 Task: In the  document agreement Insert page numer 'on top of the page' change page color to  'Voilet'Apply Page border, setting:  Box Style: two thin lines; Color: 'Black;' Width: 1/2  pt
Action: Mouse moved to (106, 22)
Screenshot: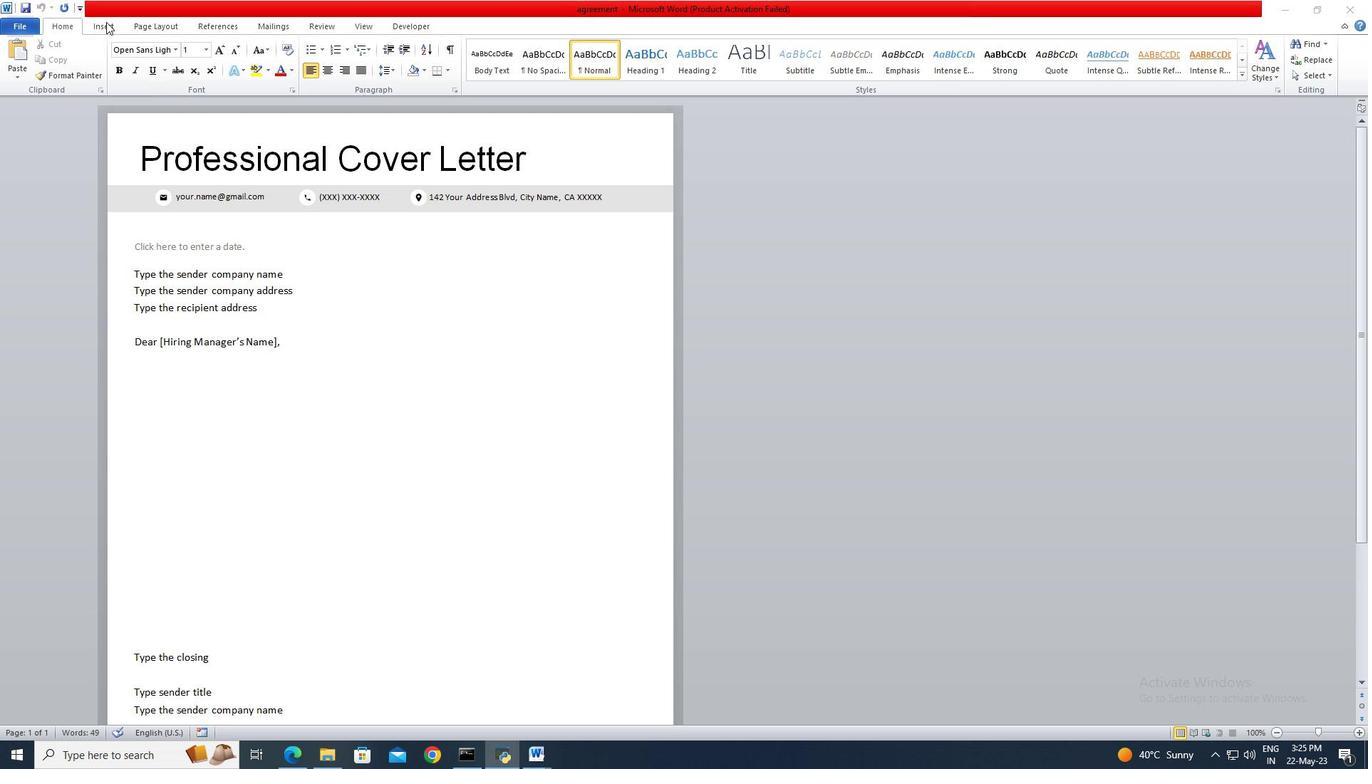 
Action: Mouse pressed left at (106, 22)
Screenshot: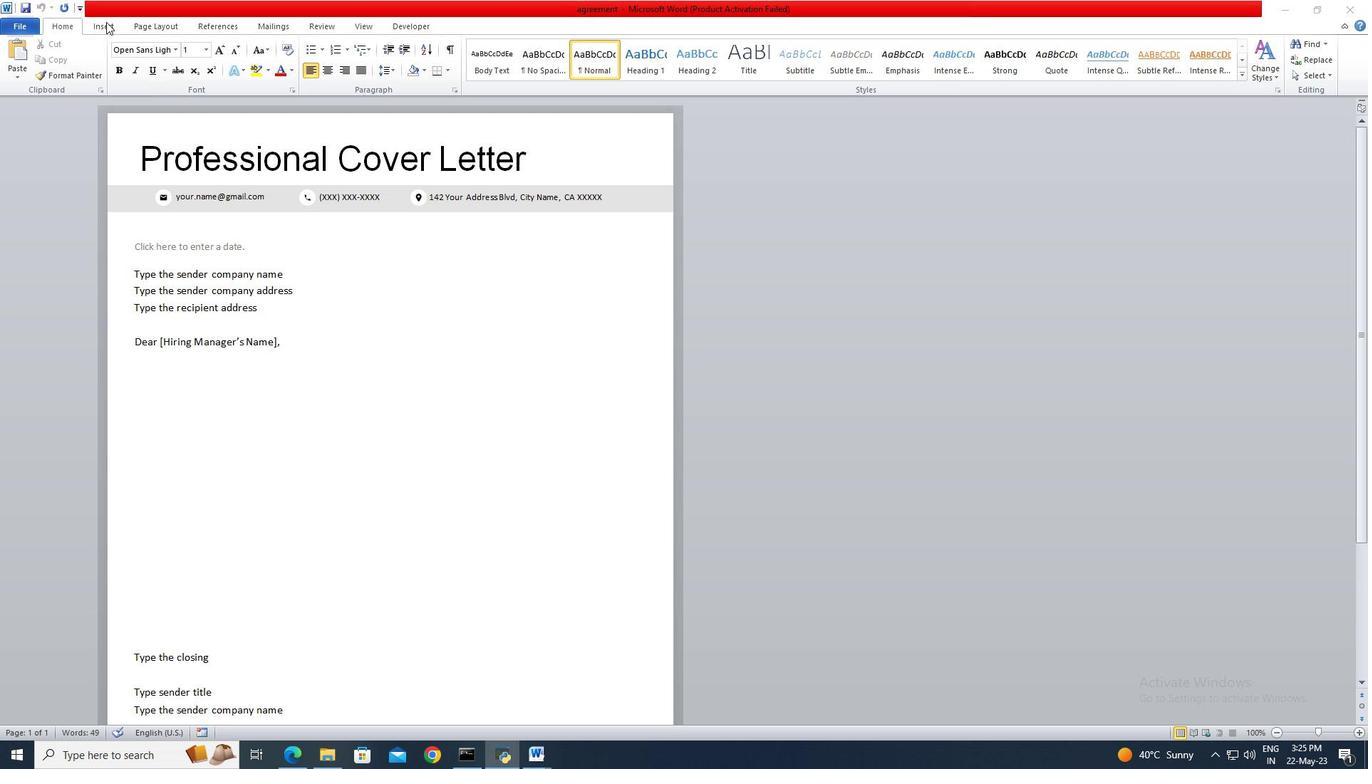 
Action: Mouse moved to (112, 31)
Screenshot: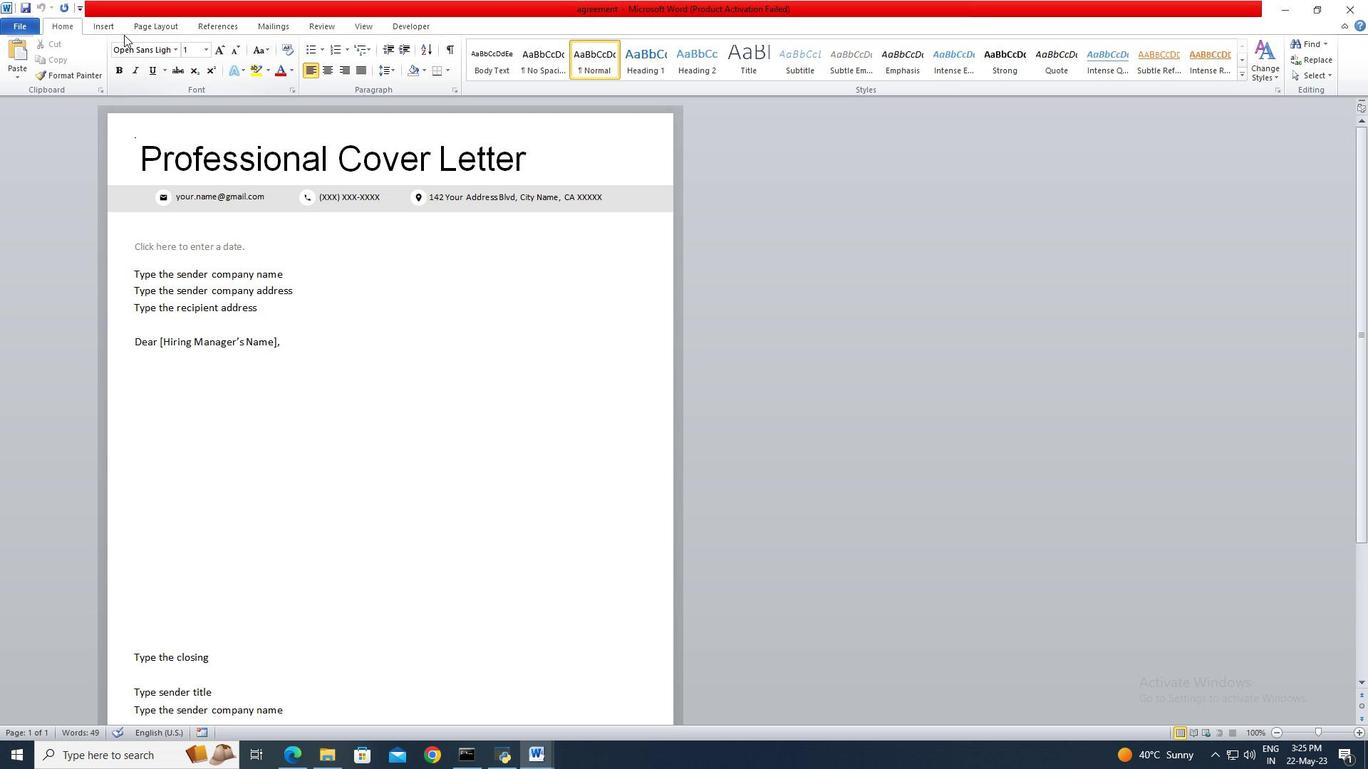 
Action: Mouse pressed left at (112, 31)
Screenshot: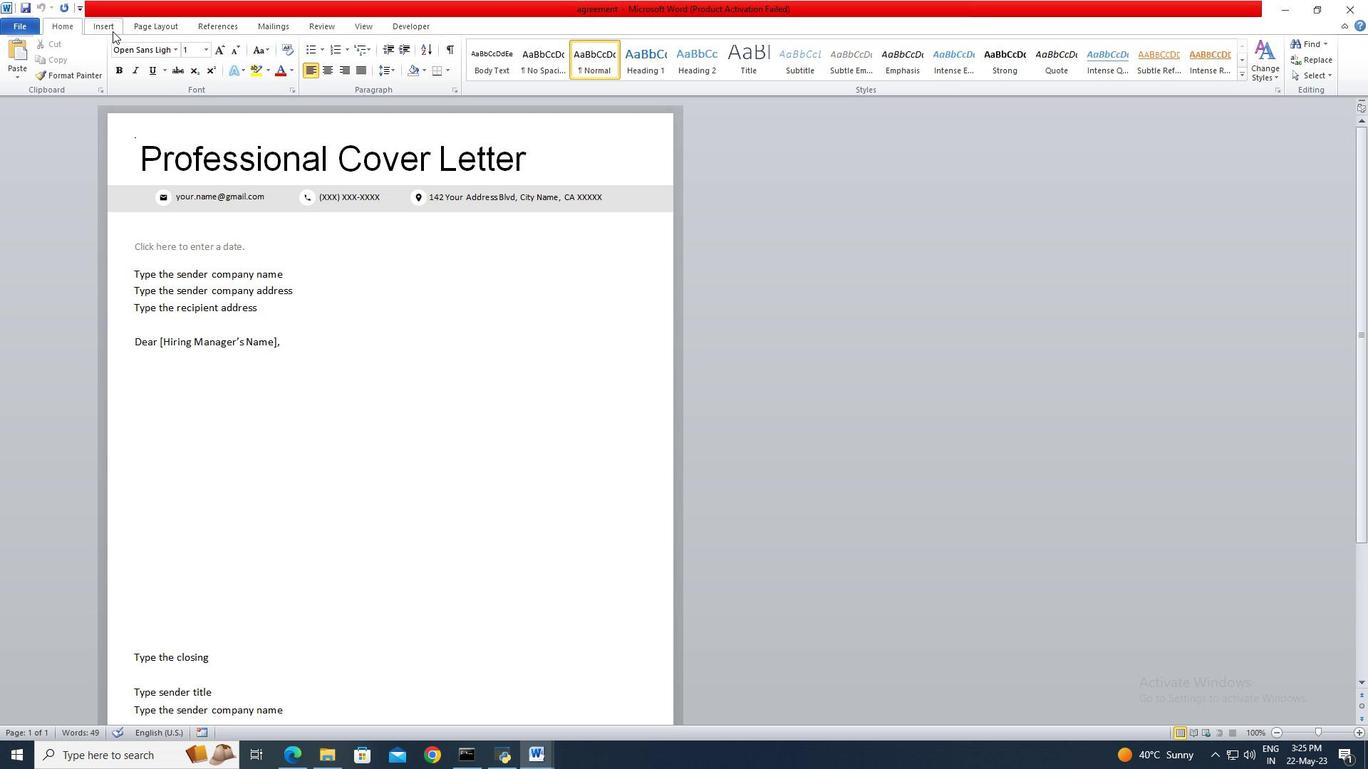 
Action: Mouse moved to (551, 76)
Screenshot: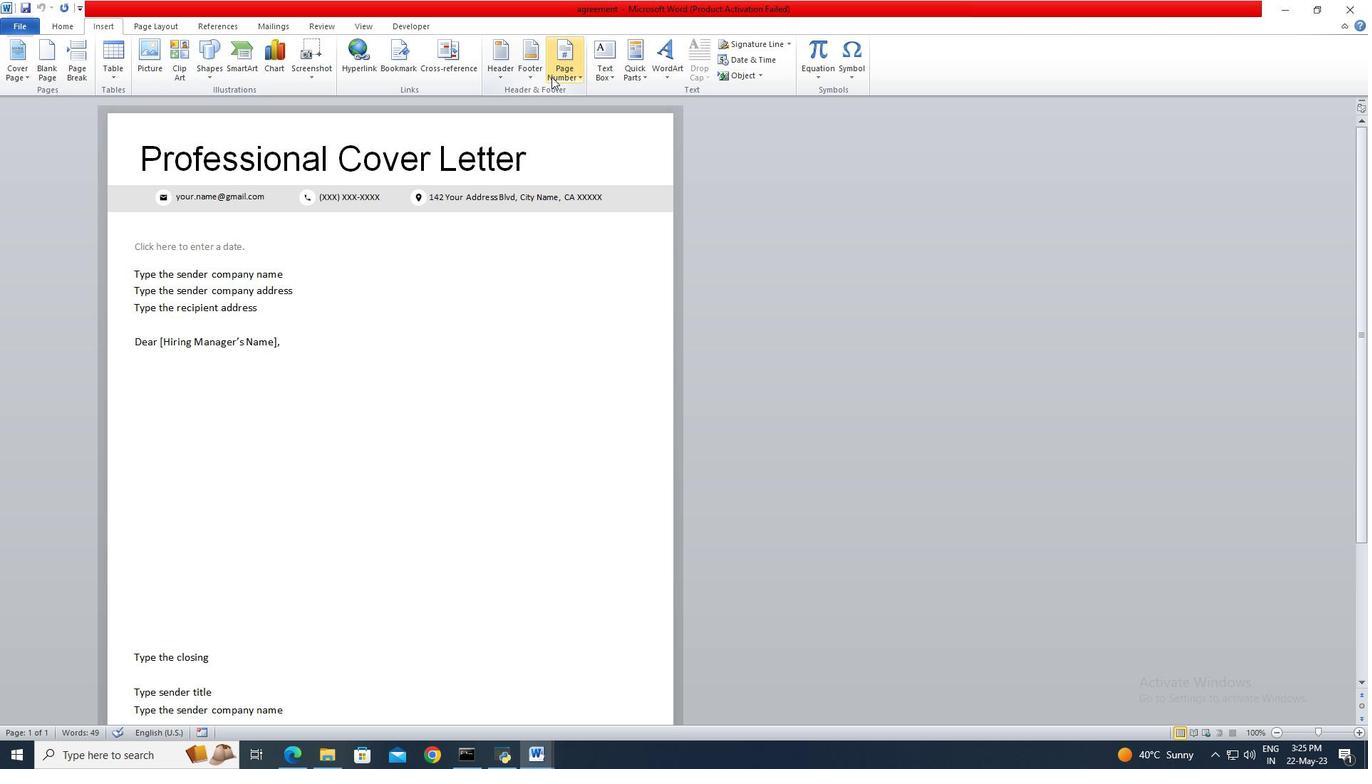 
Action: Mouse pressed left at (551, 76)
Screenshot: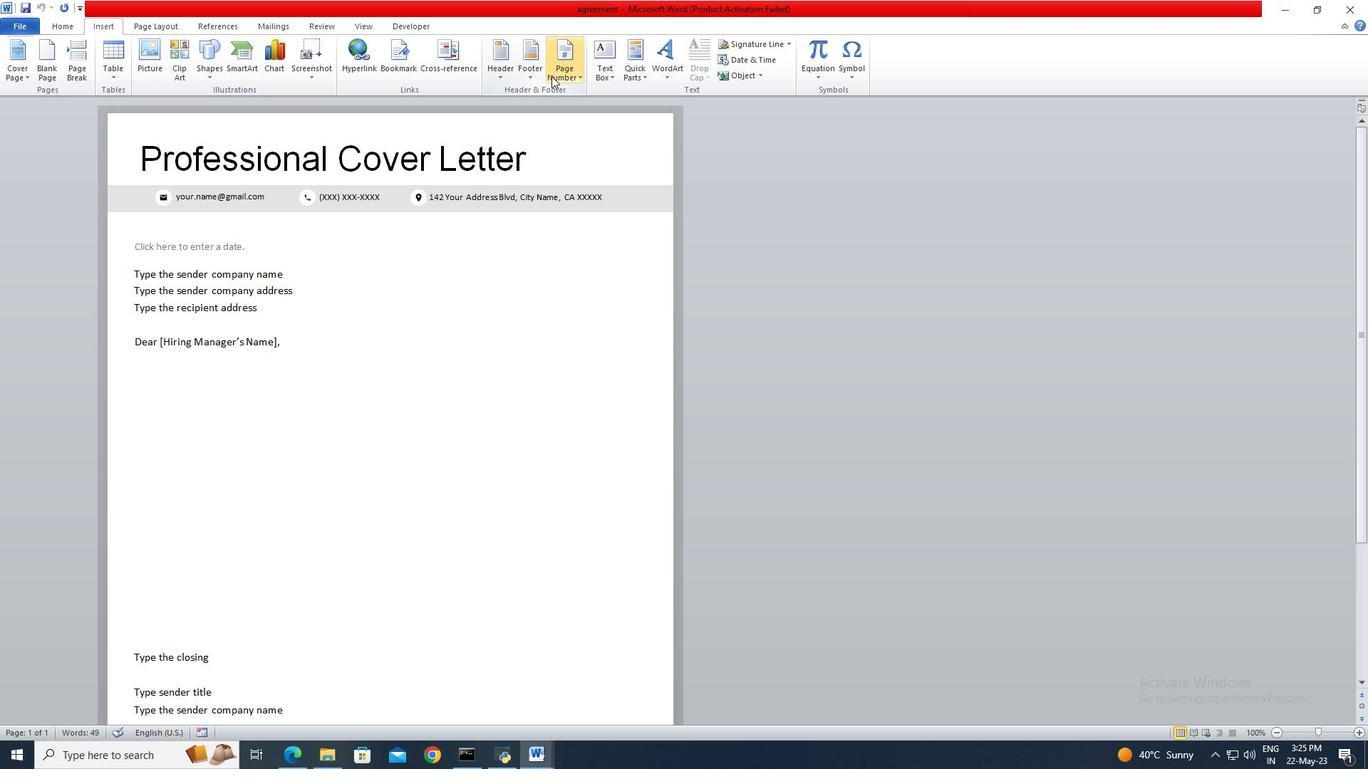 
Action: Mouse moved to (569, 89)
Screenshot: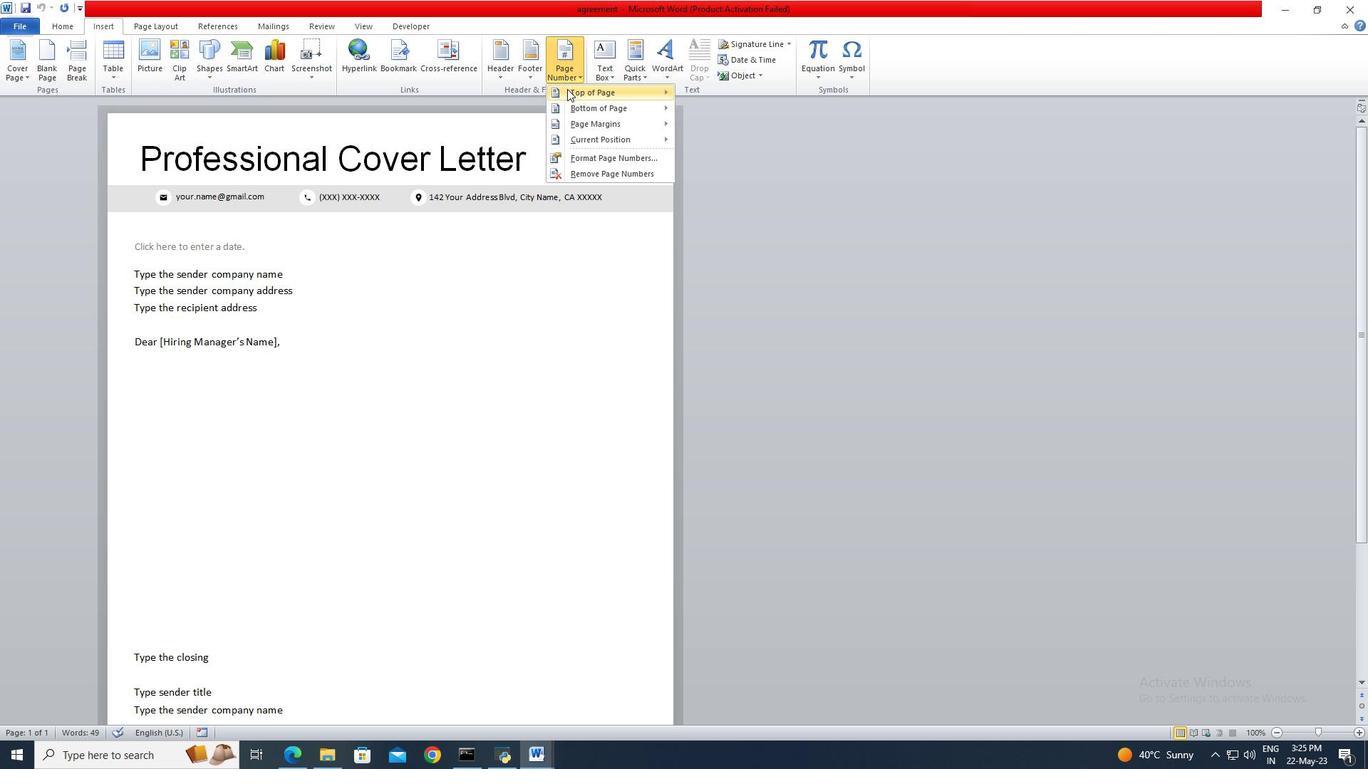 
Action: Mouse pressed left at (569, 89)
Screenshot: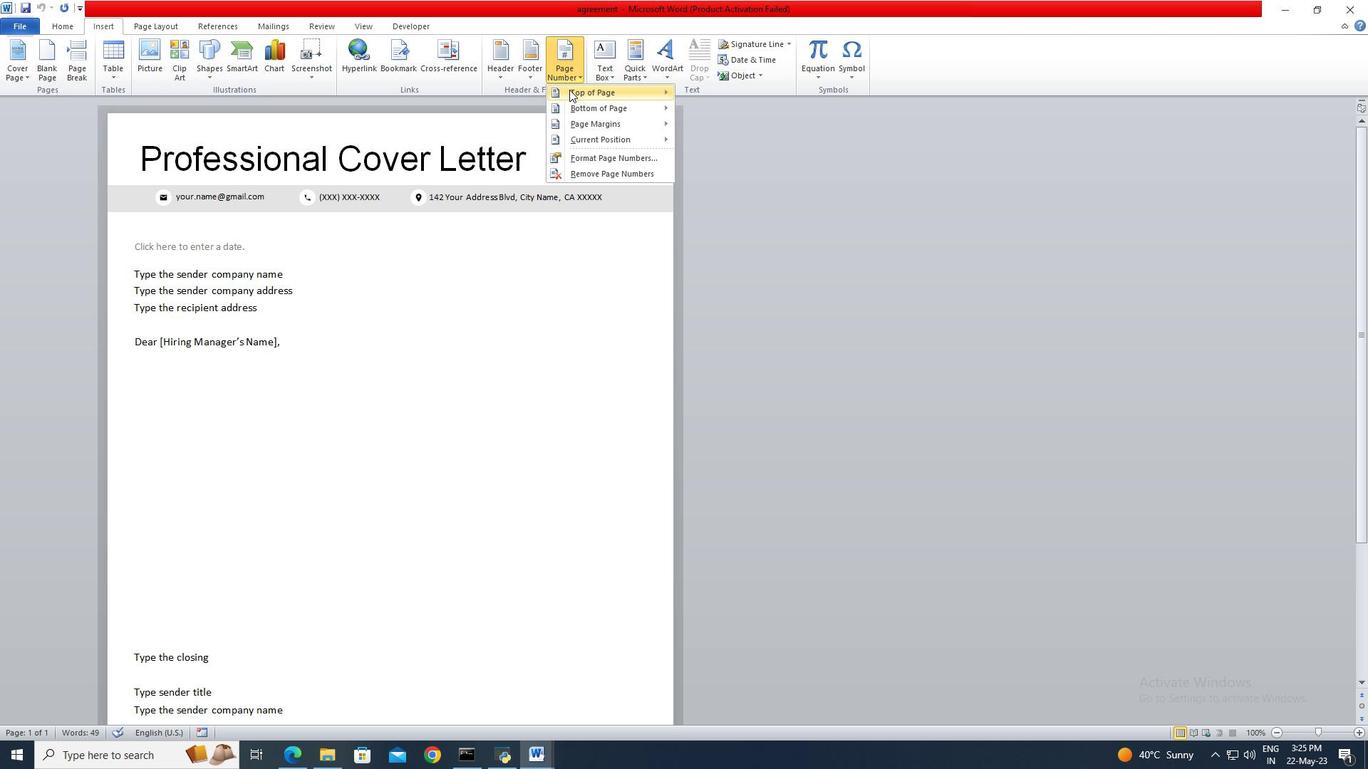 
Action: Mouse moved to (731, 137)
Screenshot: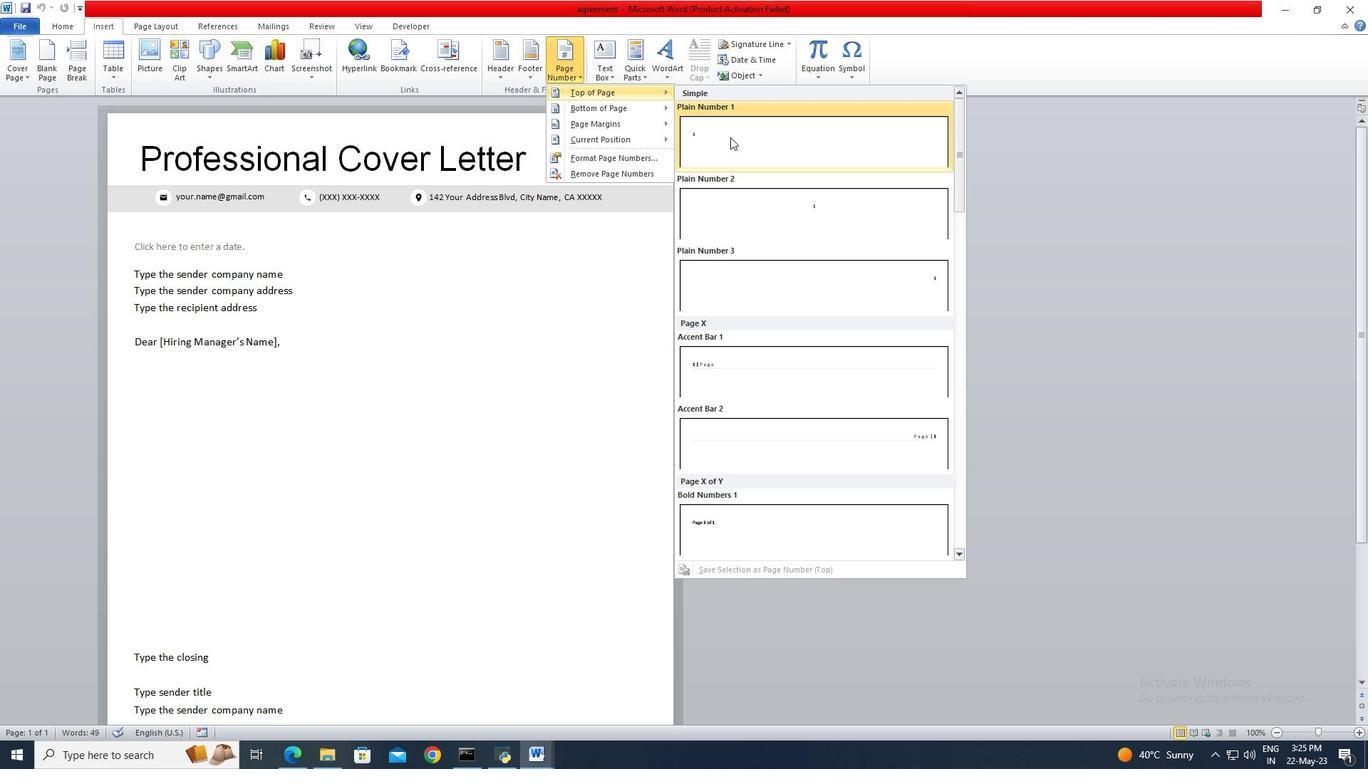 
Action: Mouse pressed left at (731, 137)
Screenshot: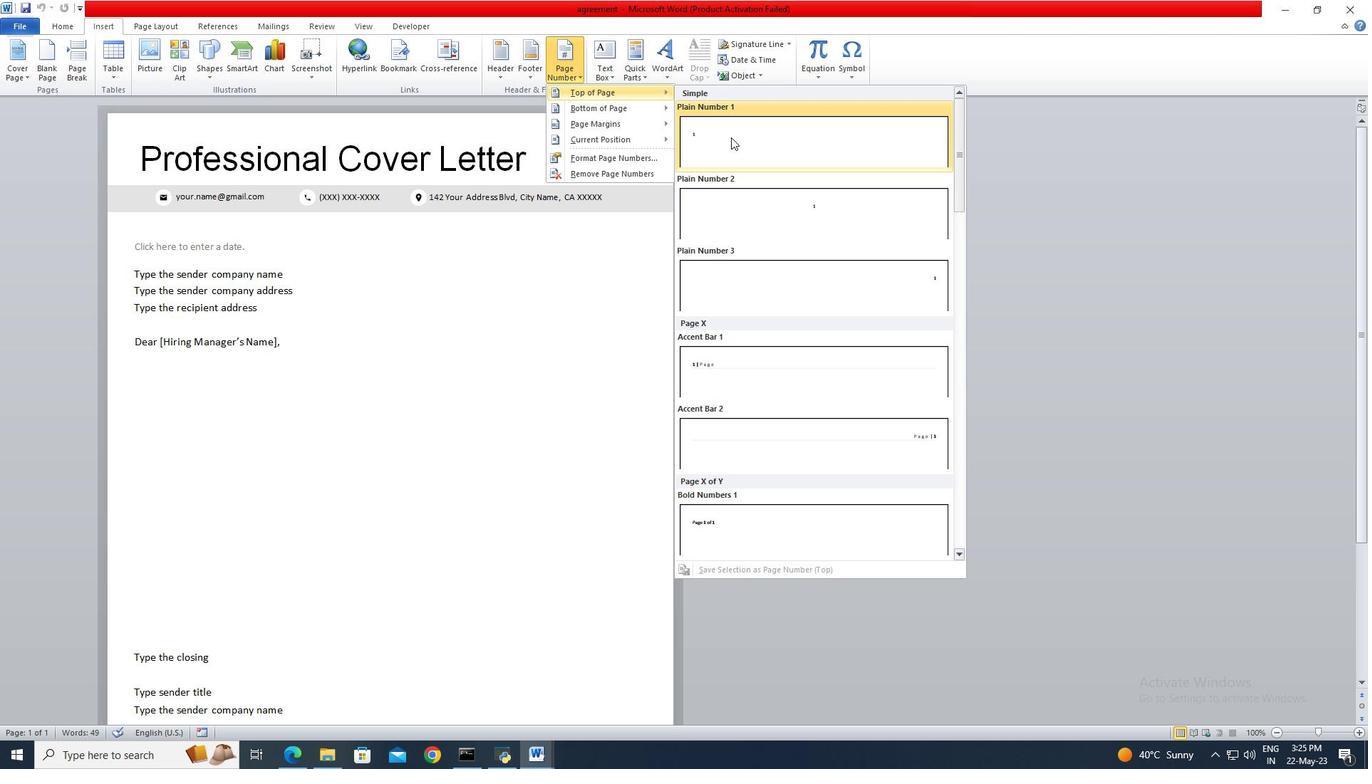 
Action: Mouse moved to (161, 32)
Screenshot: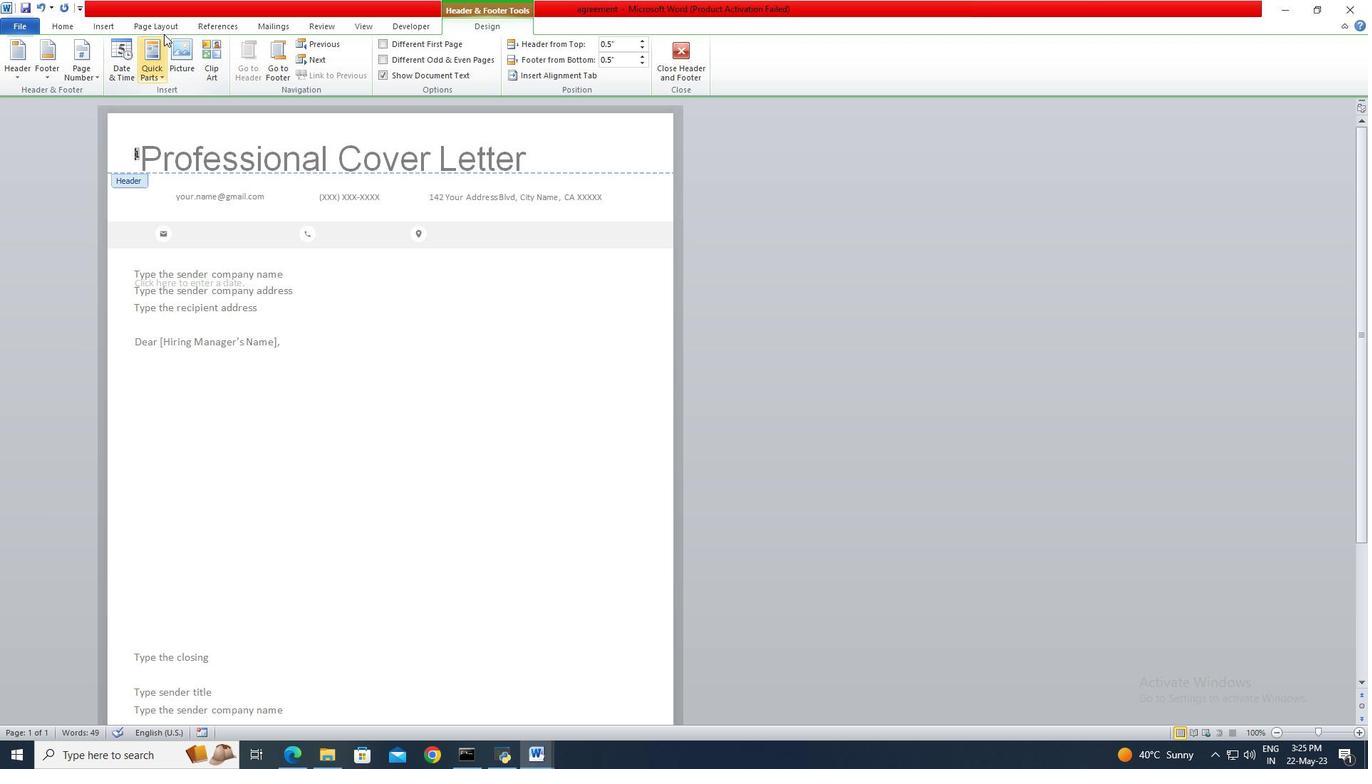 
Action: Mouse pressed left at (161, 32)
Screenshot: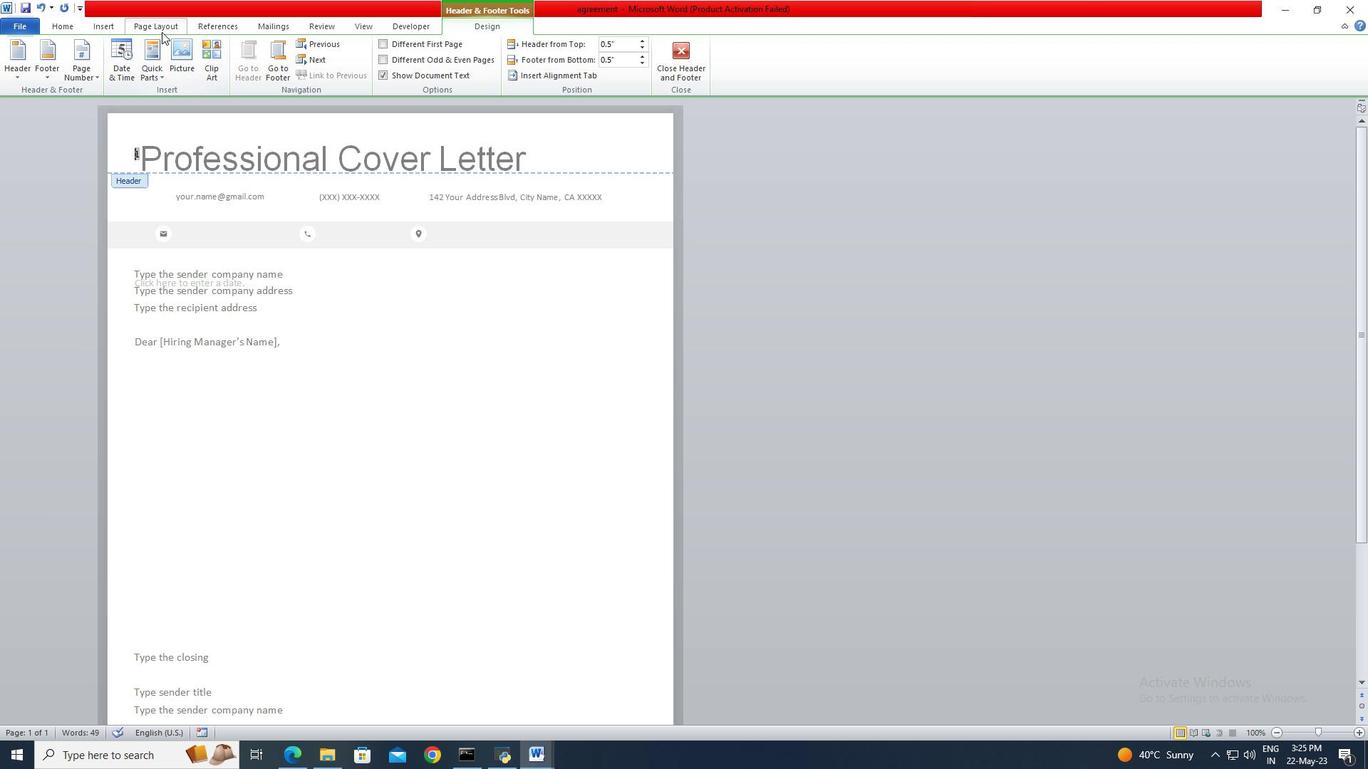 
Action: Mouse moved to (376, 75)
Screenshot: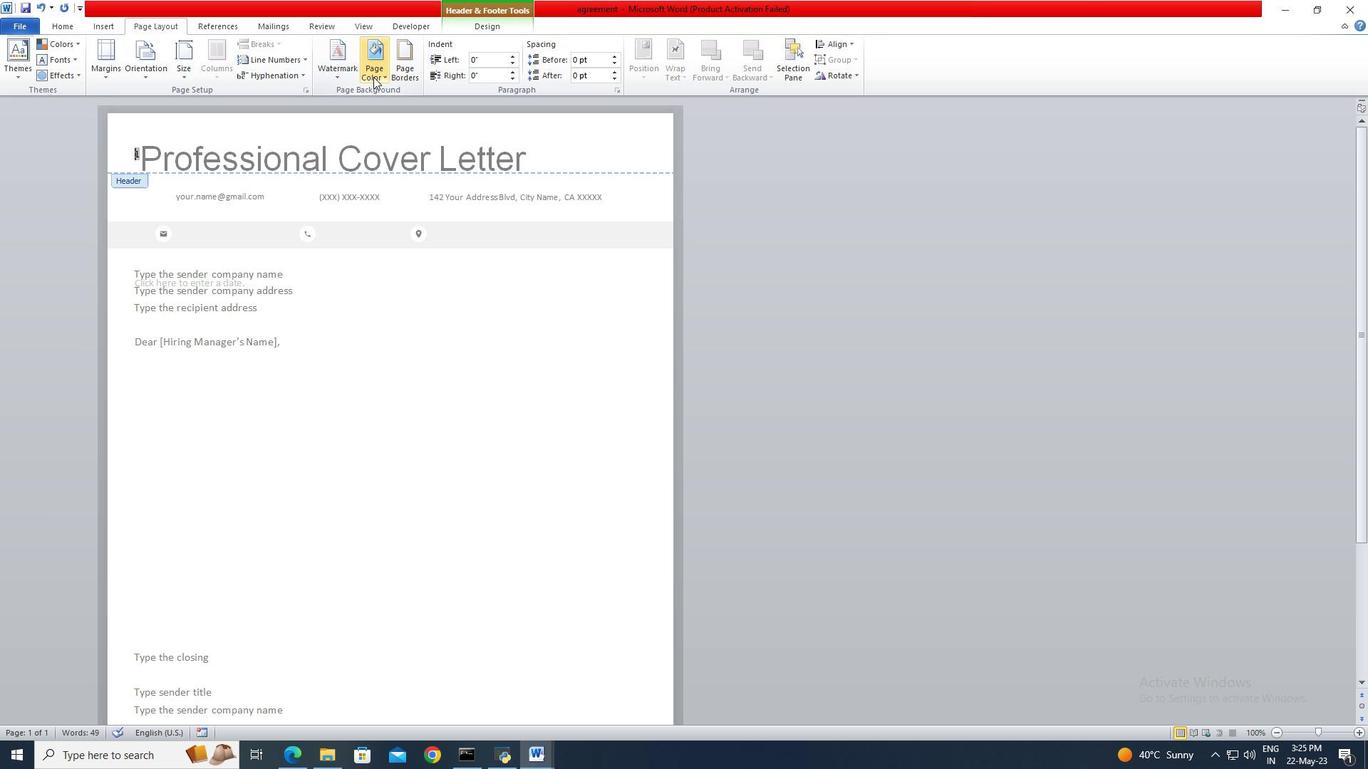 
Action: Mouse pressed left at (376, 75)
Screenshot: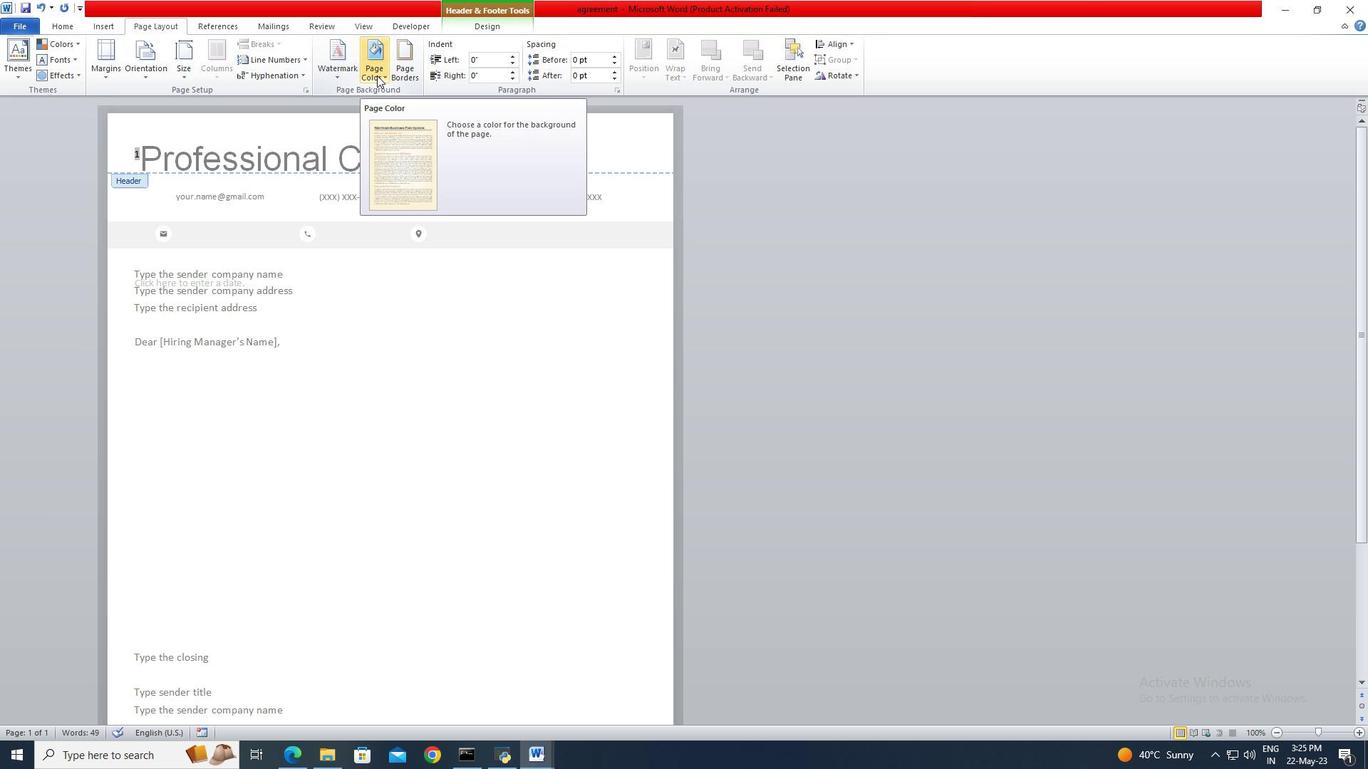 
Action: Mouse moved to (447, 210)
Screenshot: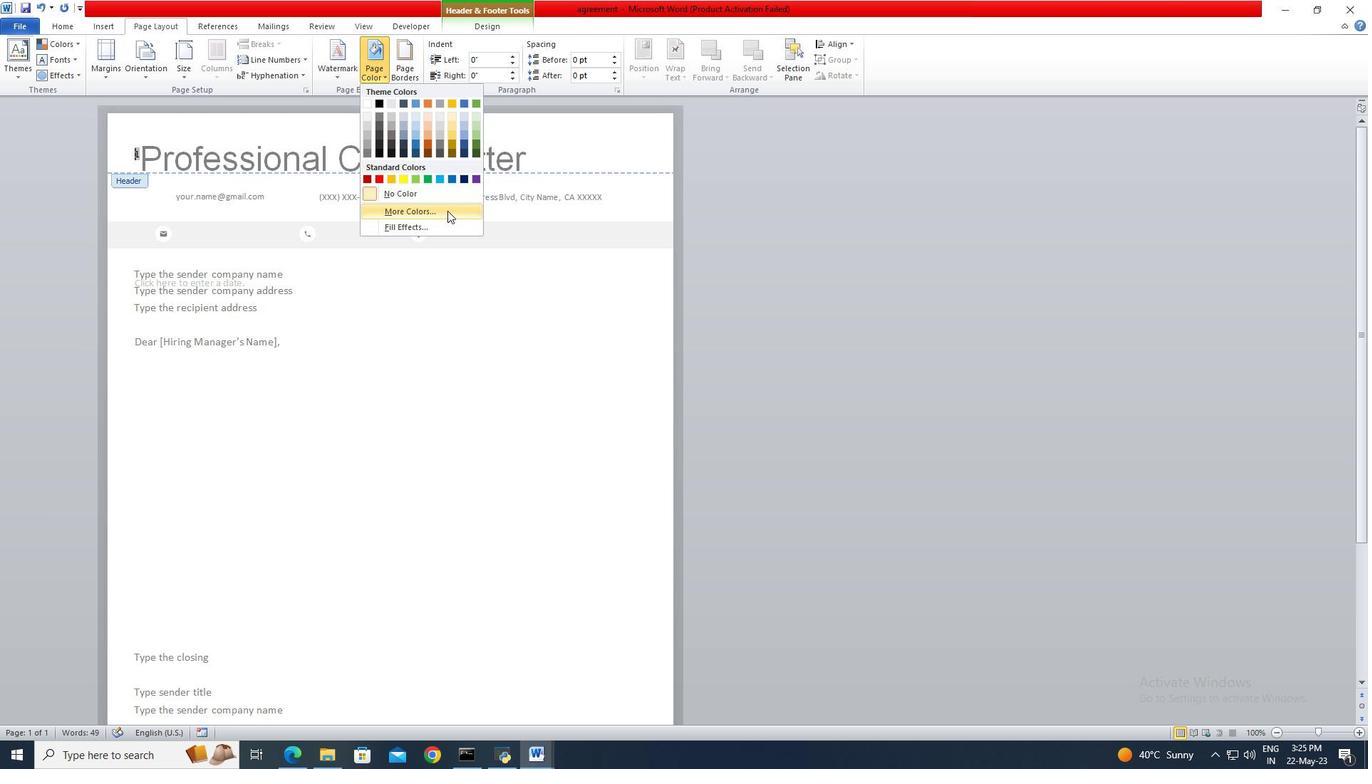 
Action: Mouse pressed left at (447, 210)
Screenshot: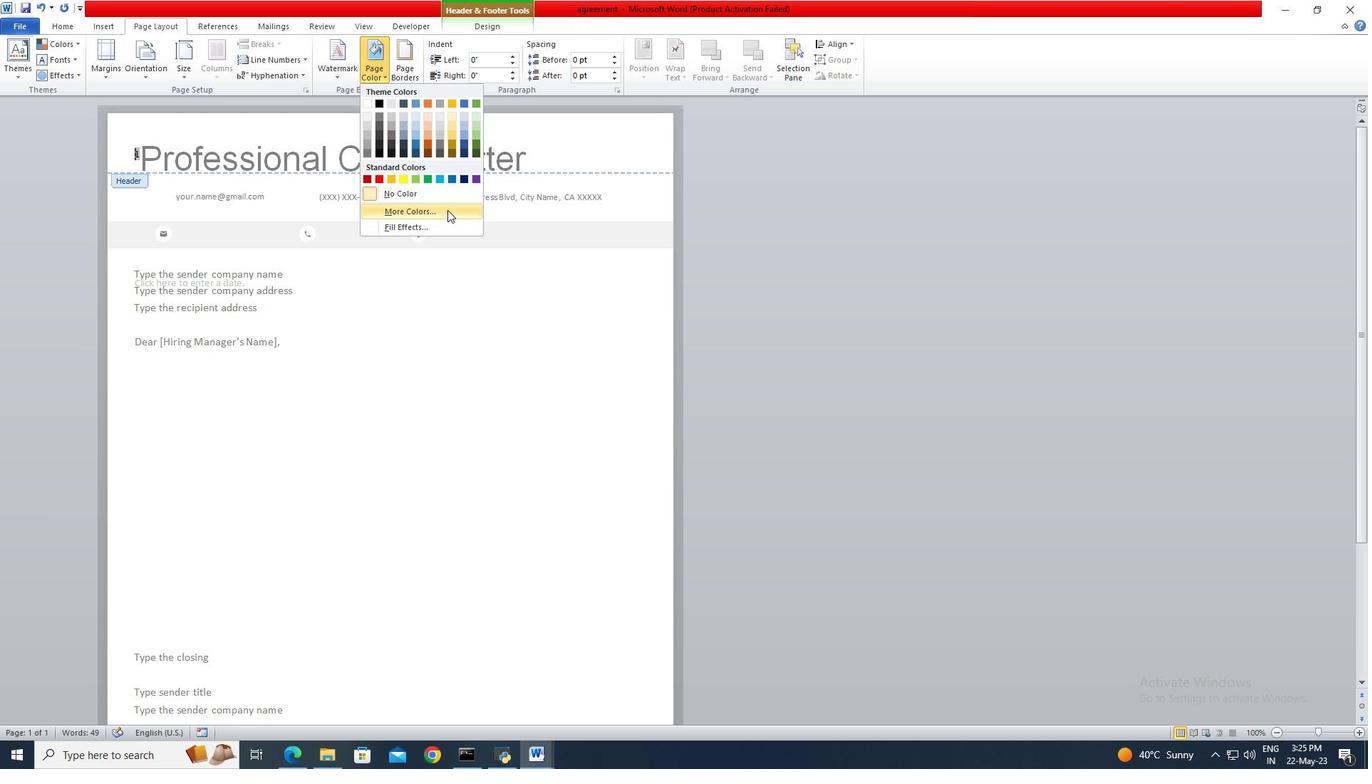 
Action: Mouse moved to (690, 344)
Screenshot: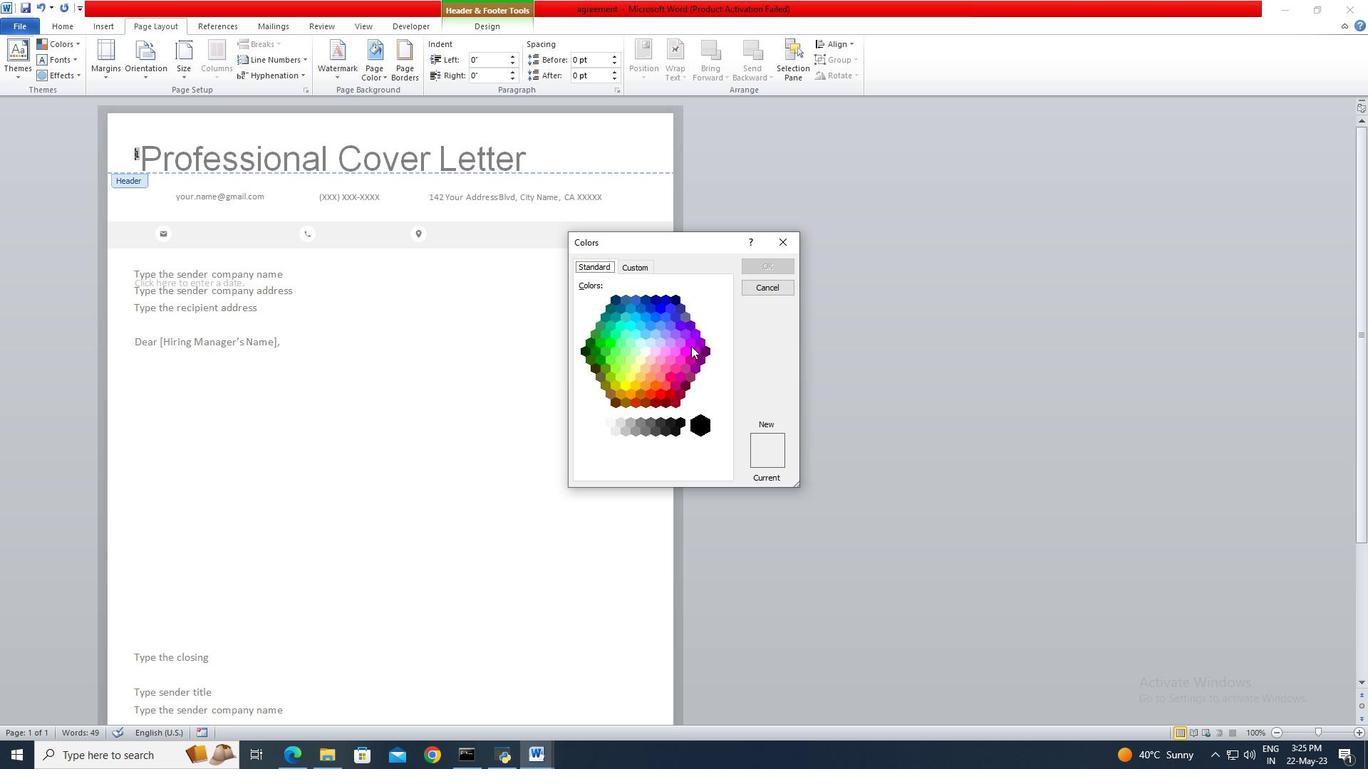 
Action: Mouse pressed left at (690, 344)
Screenshot: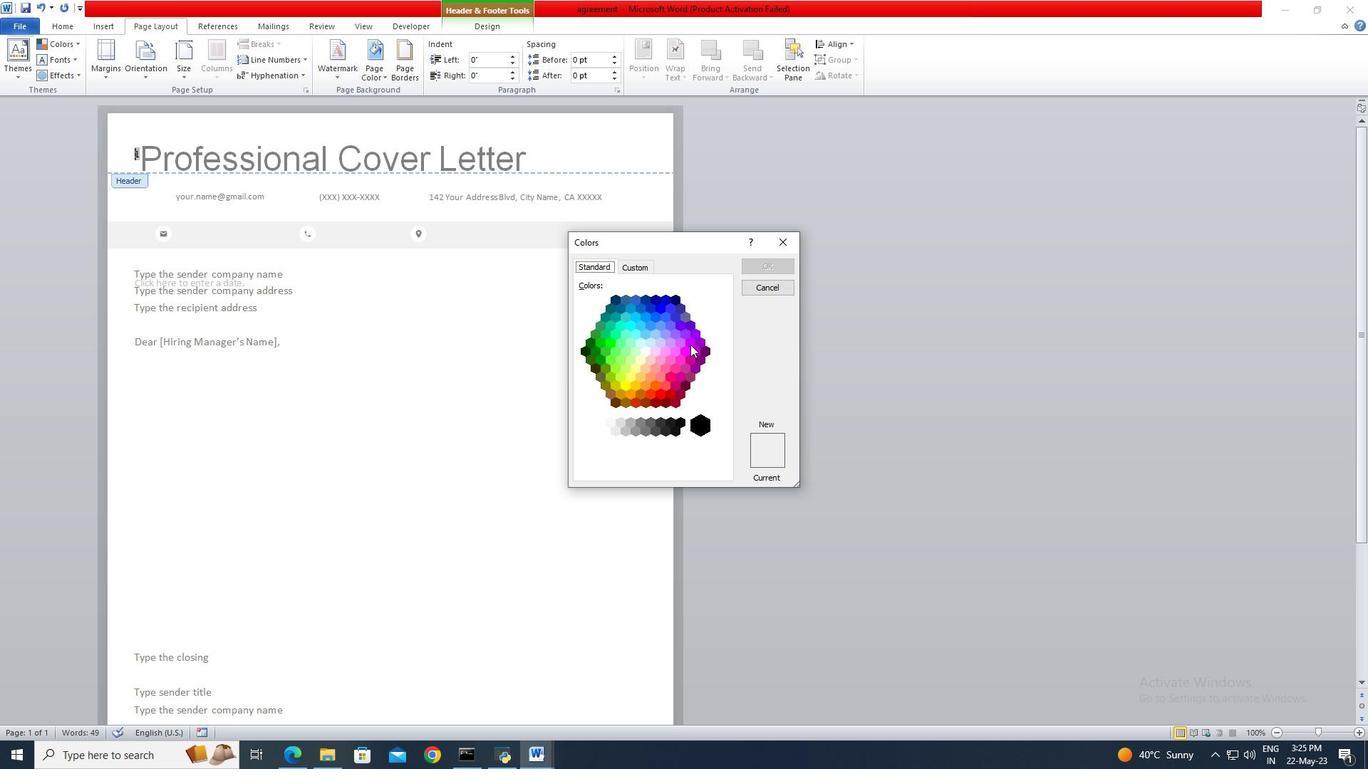 
Action: Mouse moved to (774, 270)
Screenshot: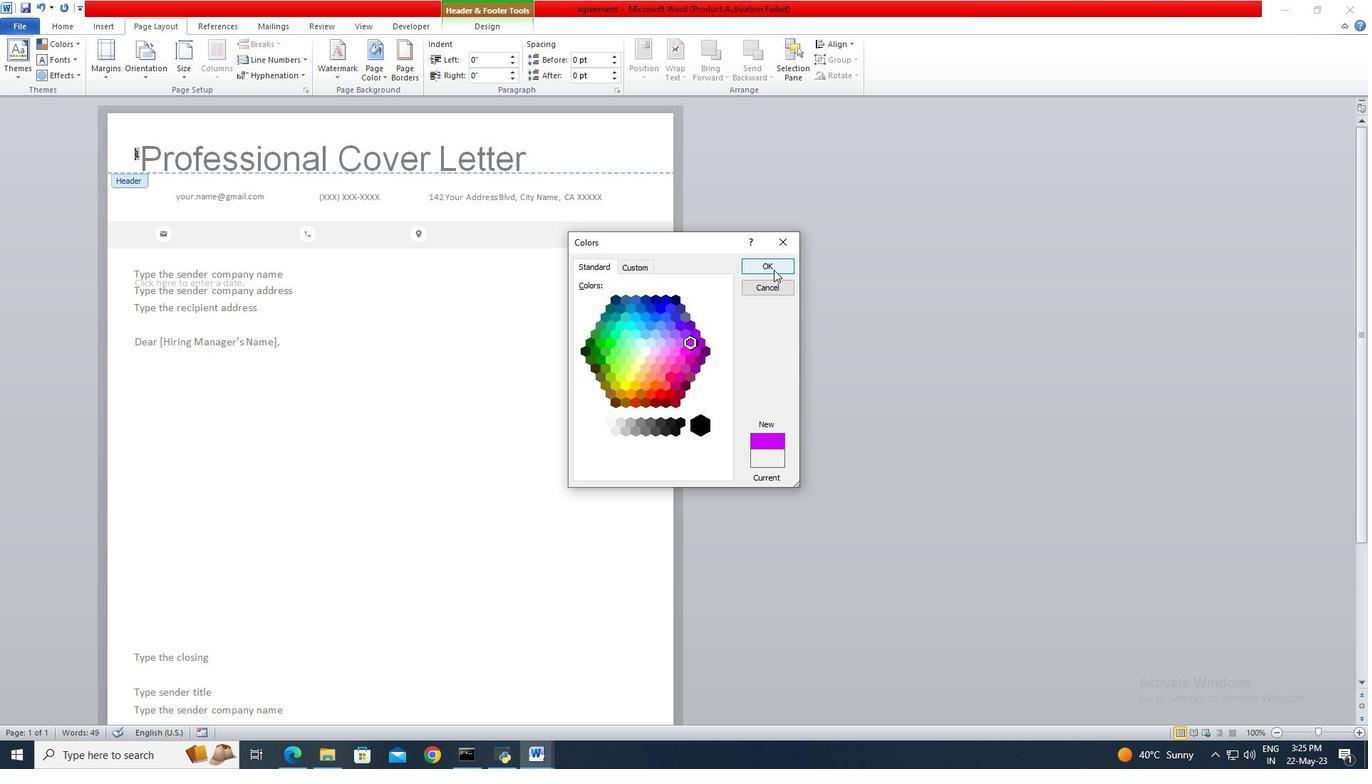 
Action: Mouse pressed left at (774, 270)
Screenshot: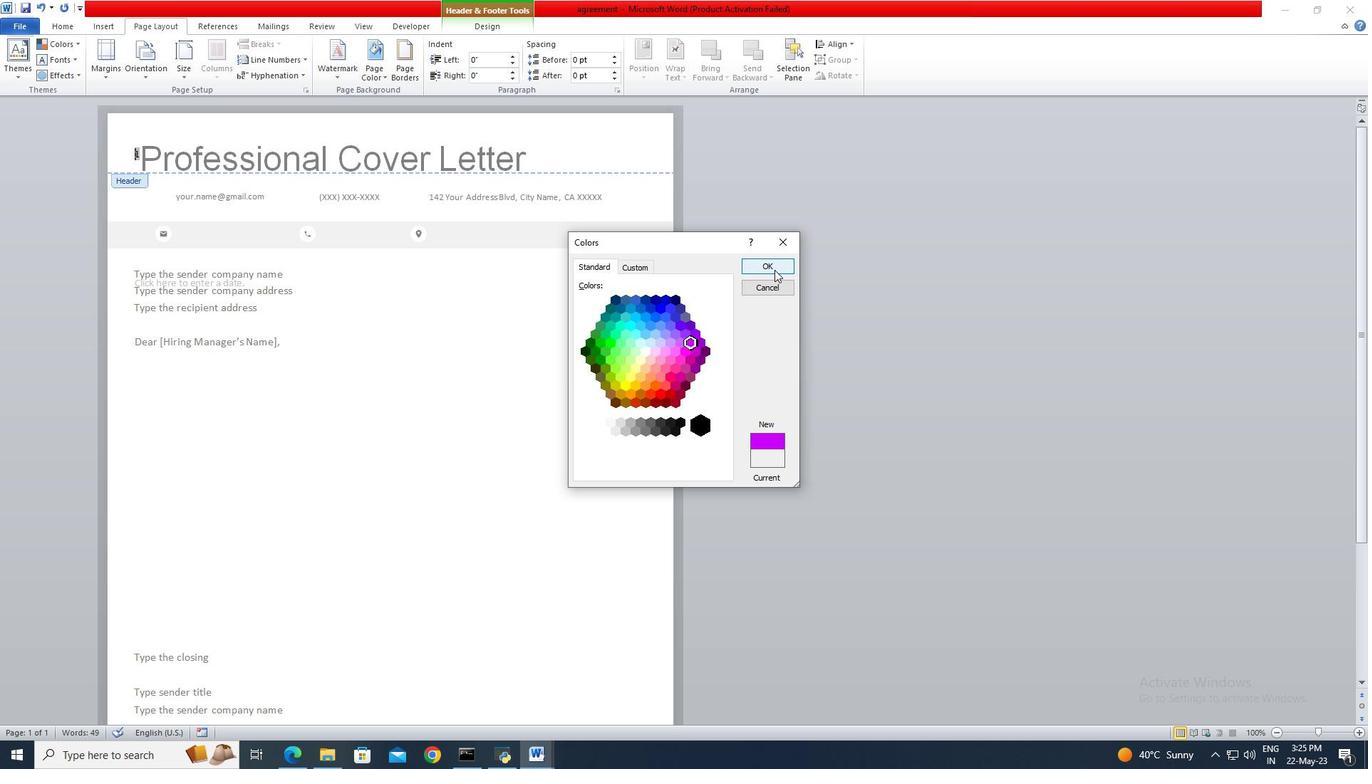 
Action: Mouse moved to (406, 73)
Screenshot: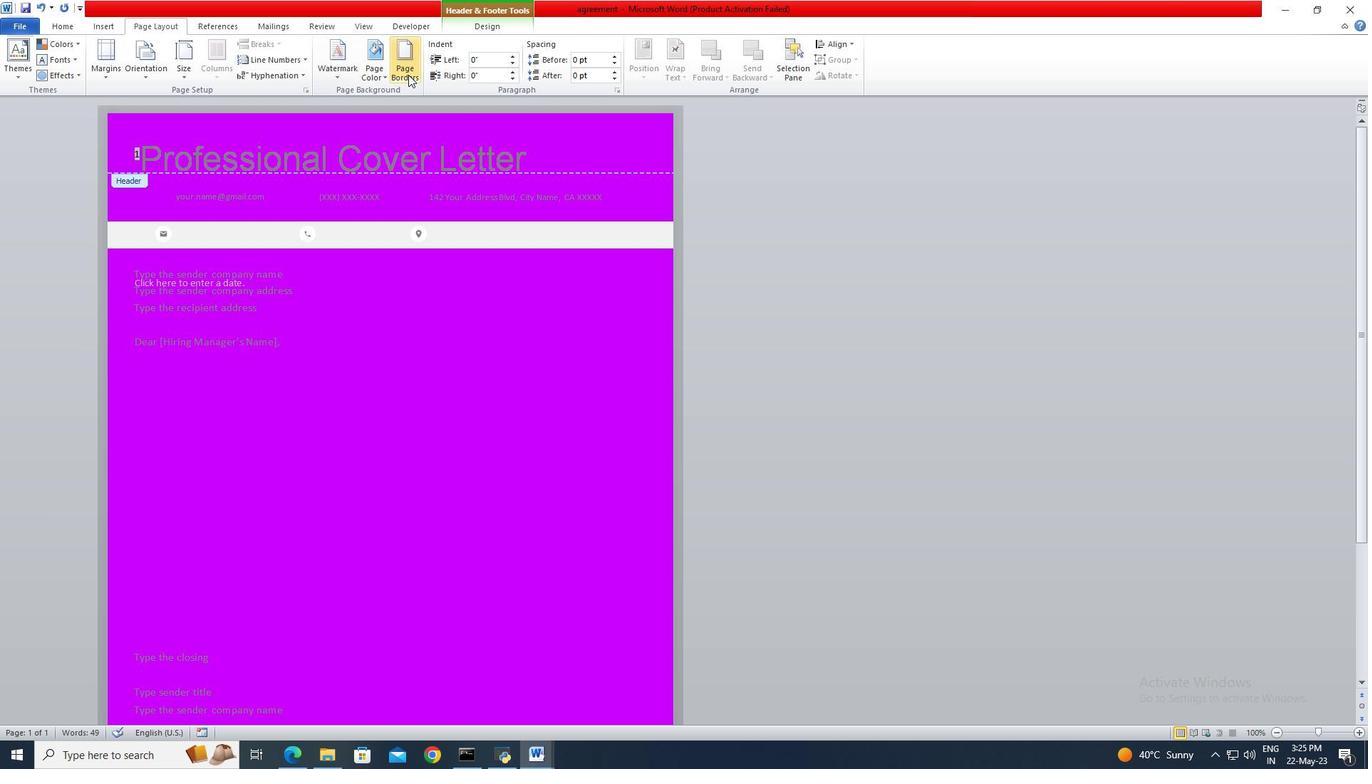 
Action: Mouse pressed left at (406, 73)
Screenshot: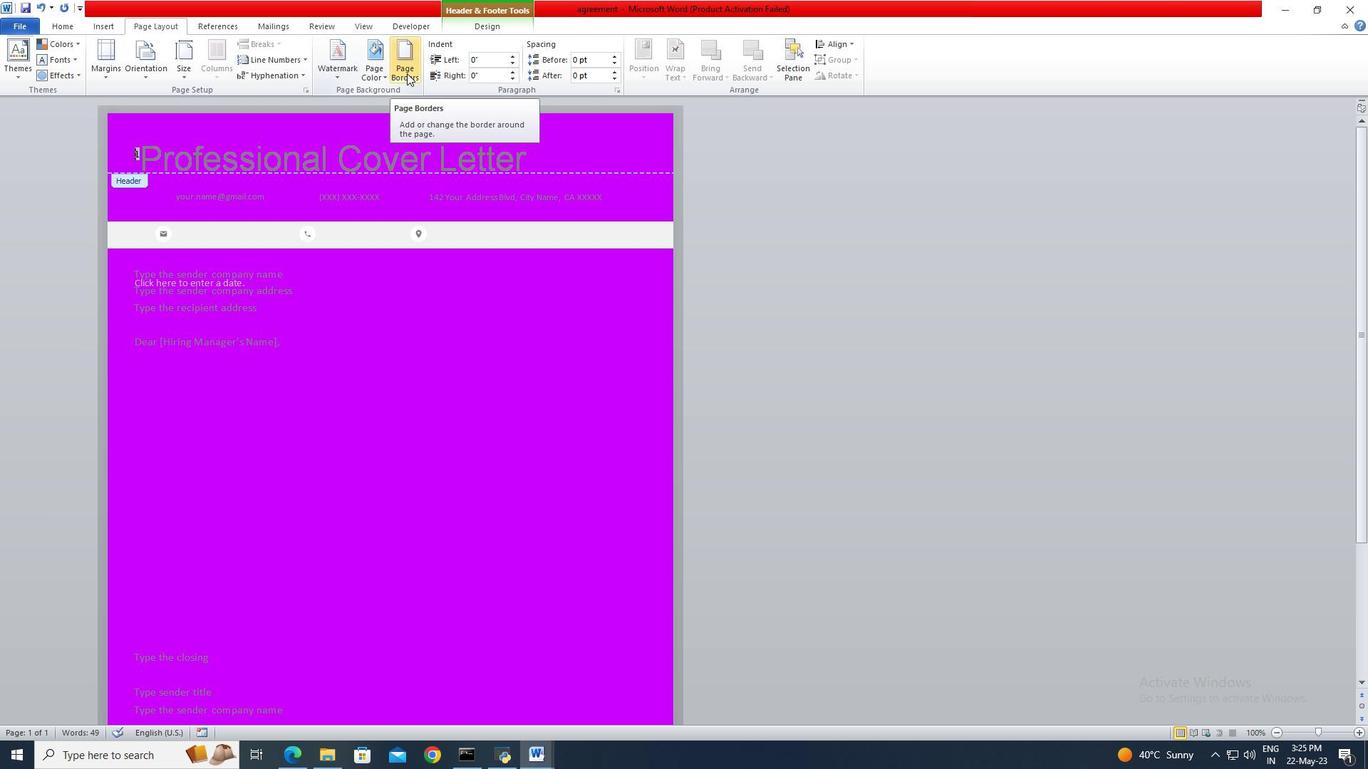 
Action: Mouse moved to (533, 319)
Screenshot: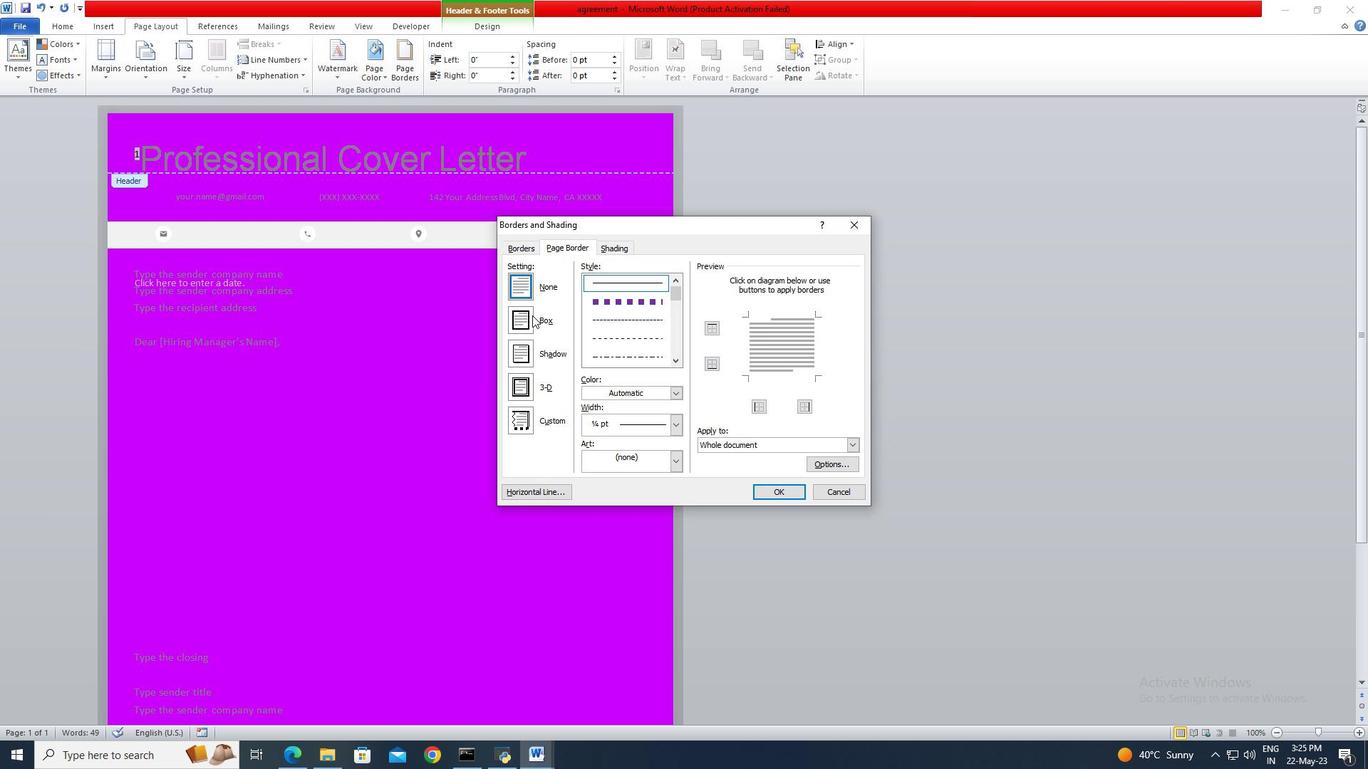 
Action: Mouse pressed left at (533, 319)
Screenshot: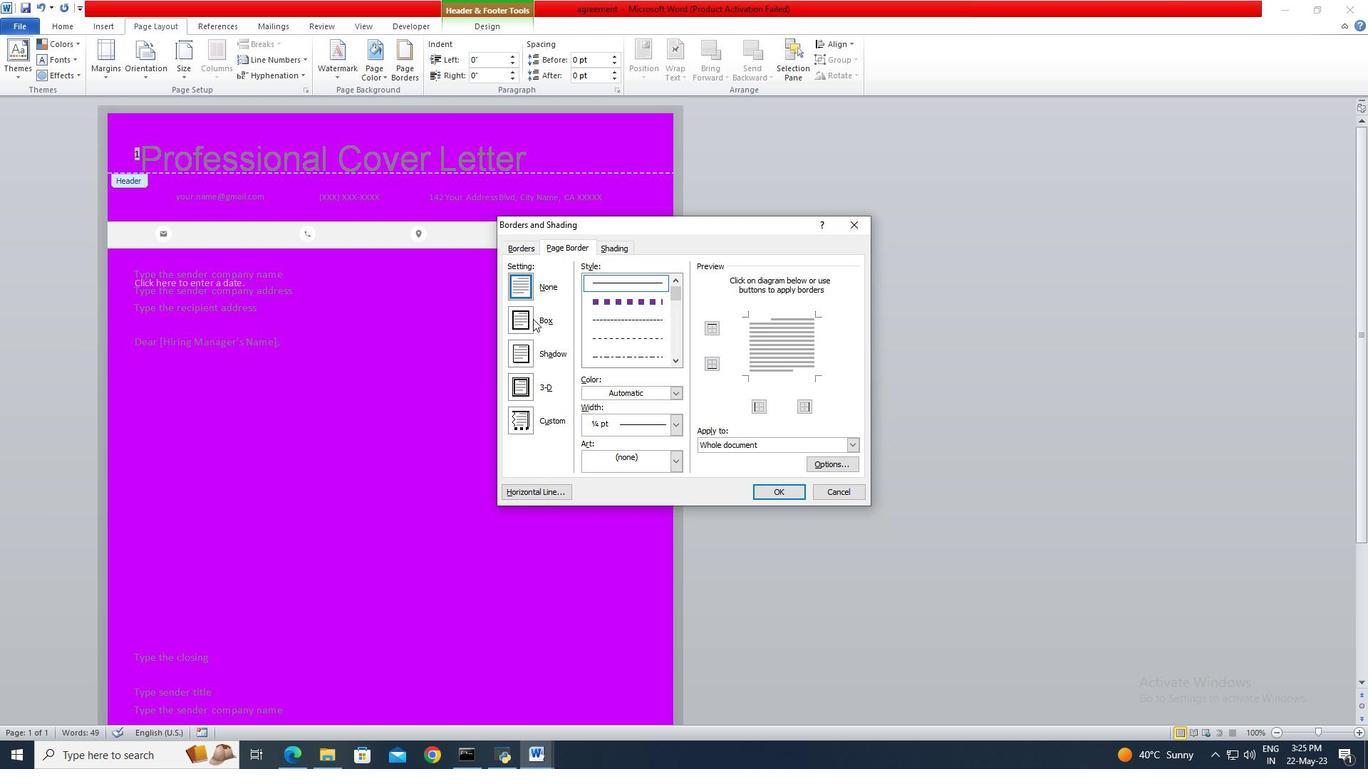 
Action: Mouse moved to (674, 293)
Screenshot: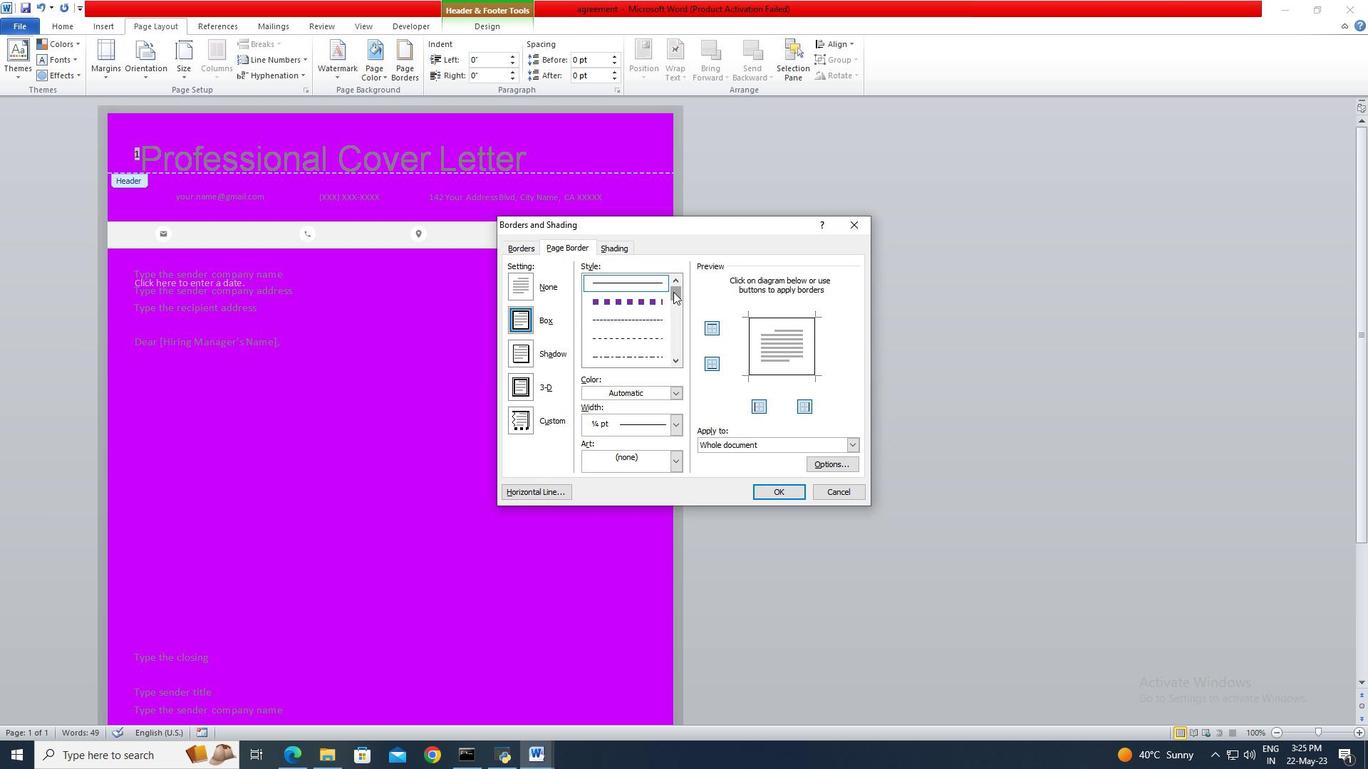 
Action: Mouse pressed left at (674, 293)
Screenshot: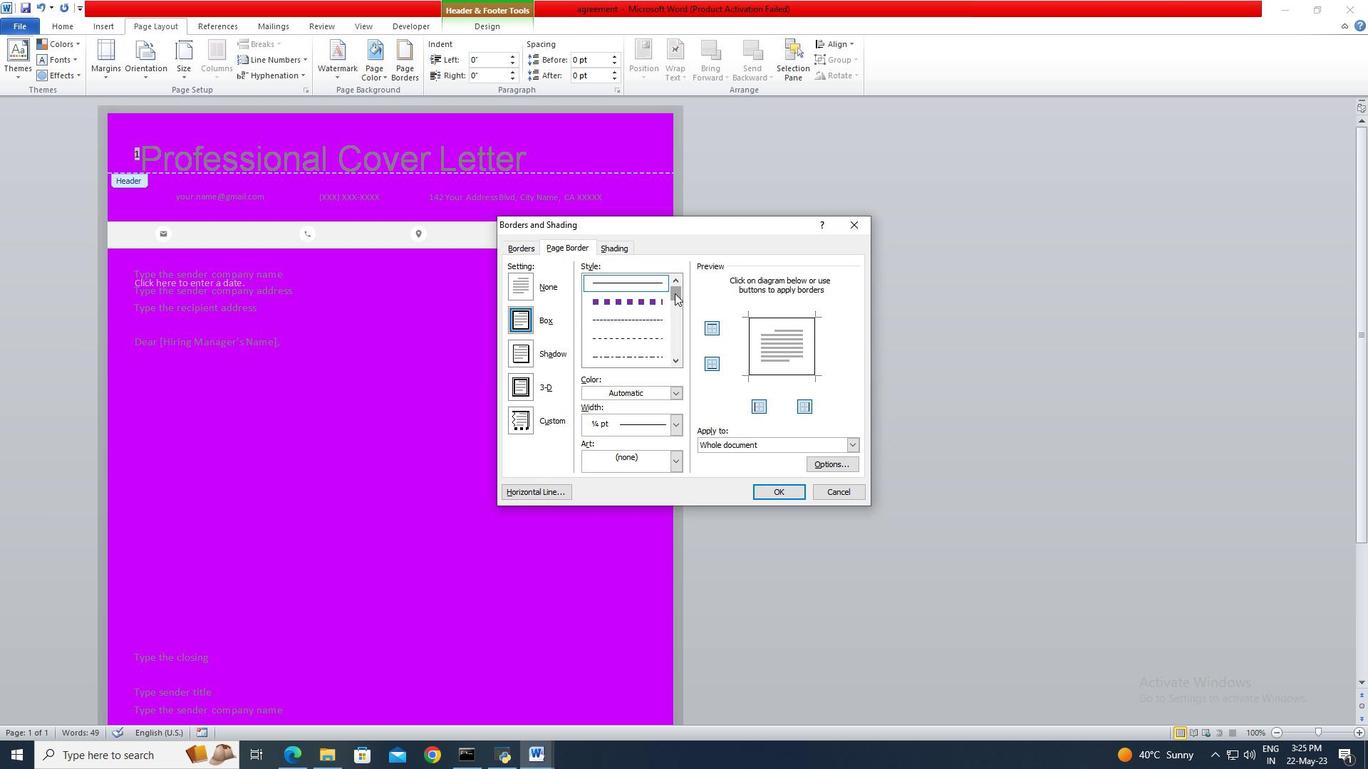 
Action: Mouse moved to (658, 337)
Screenshot: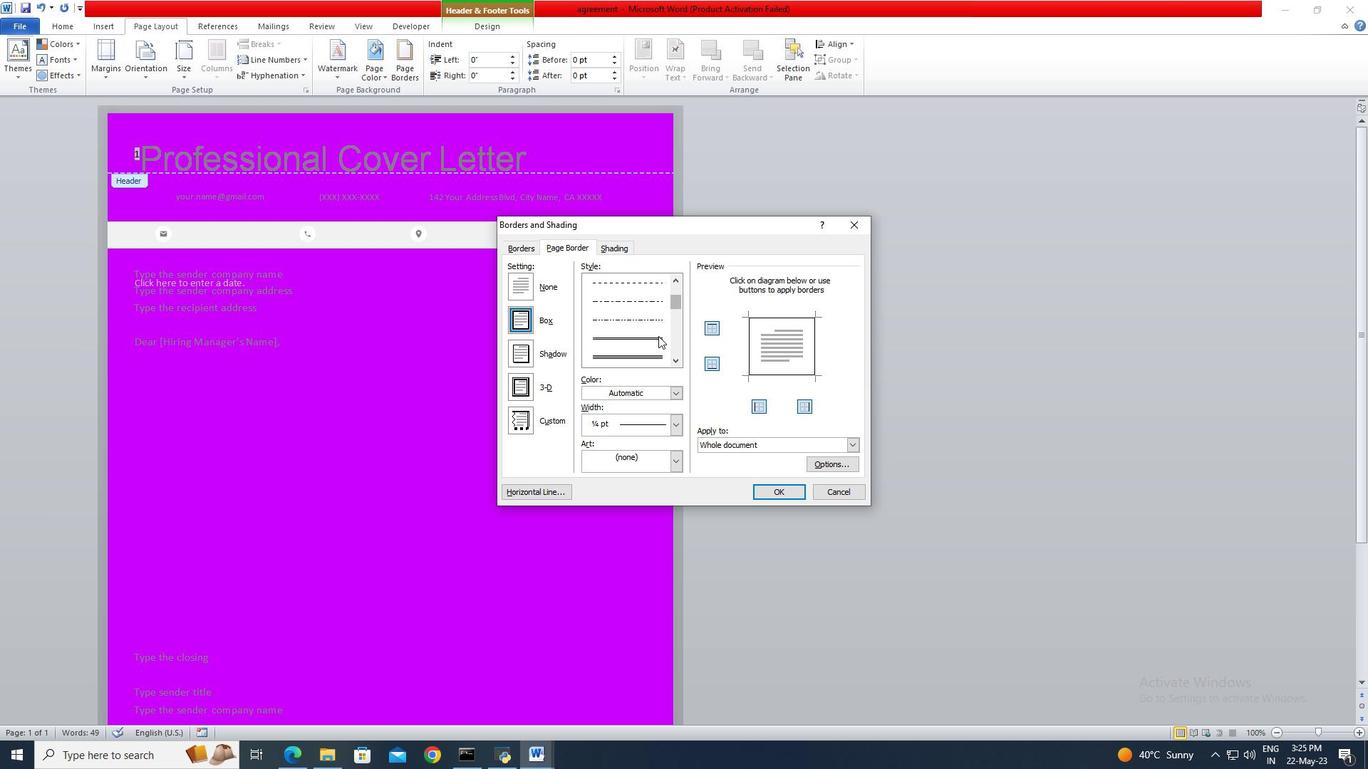 
Action: Mouse pressed left at (658, 337)
Screenshot: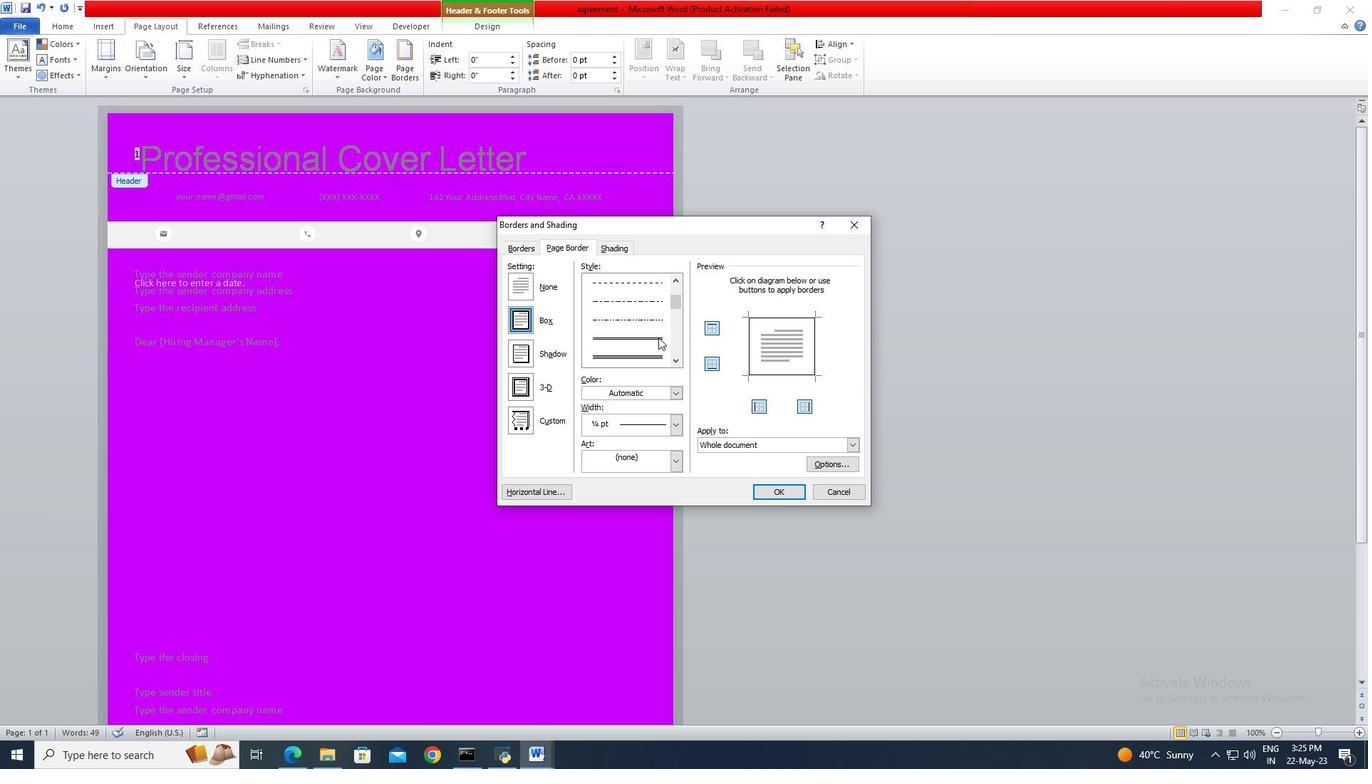 
Action: Mouse moved to (672, 389)
Screenshot: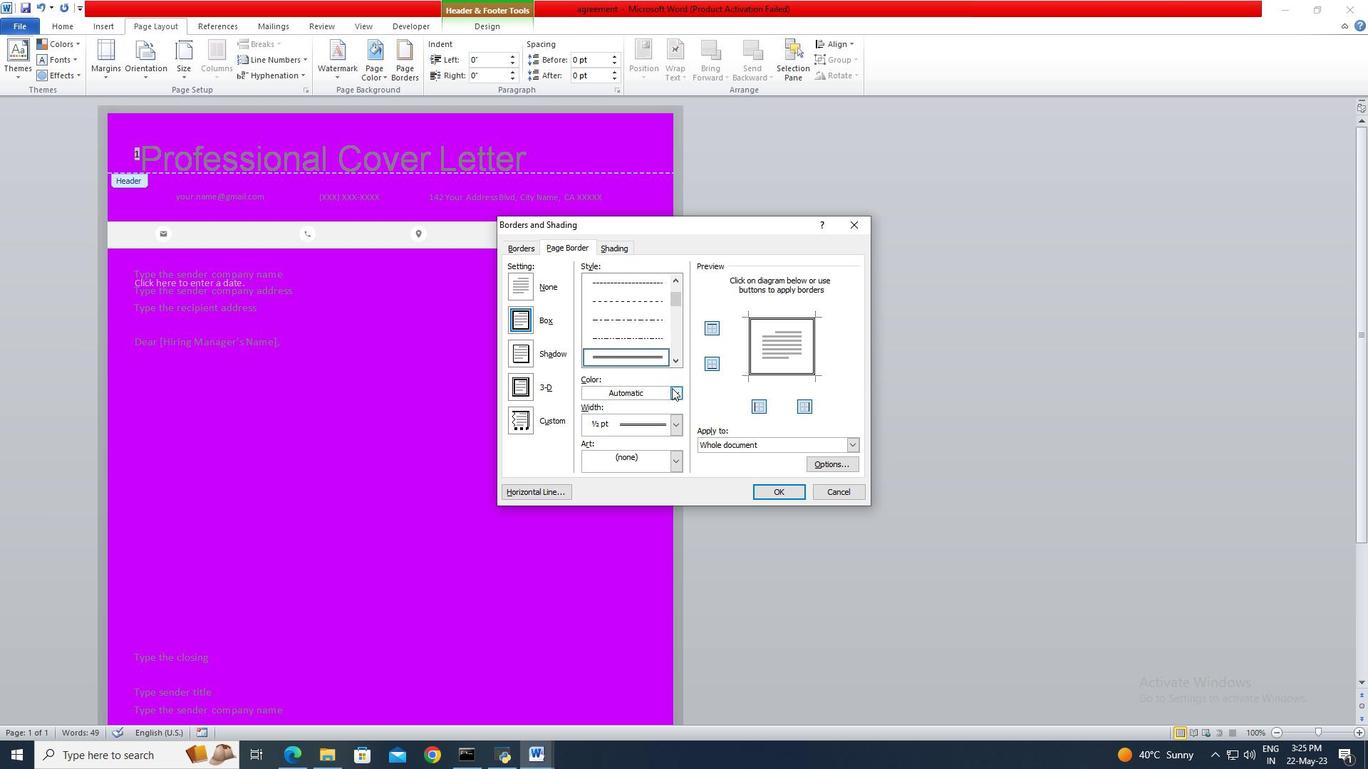 
Action: Mouse pressed left at (672, 389)
Screenshot: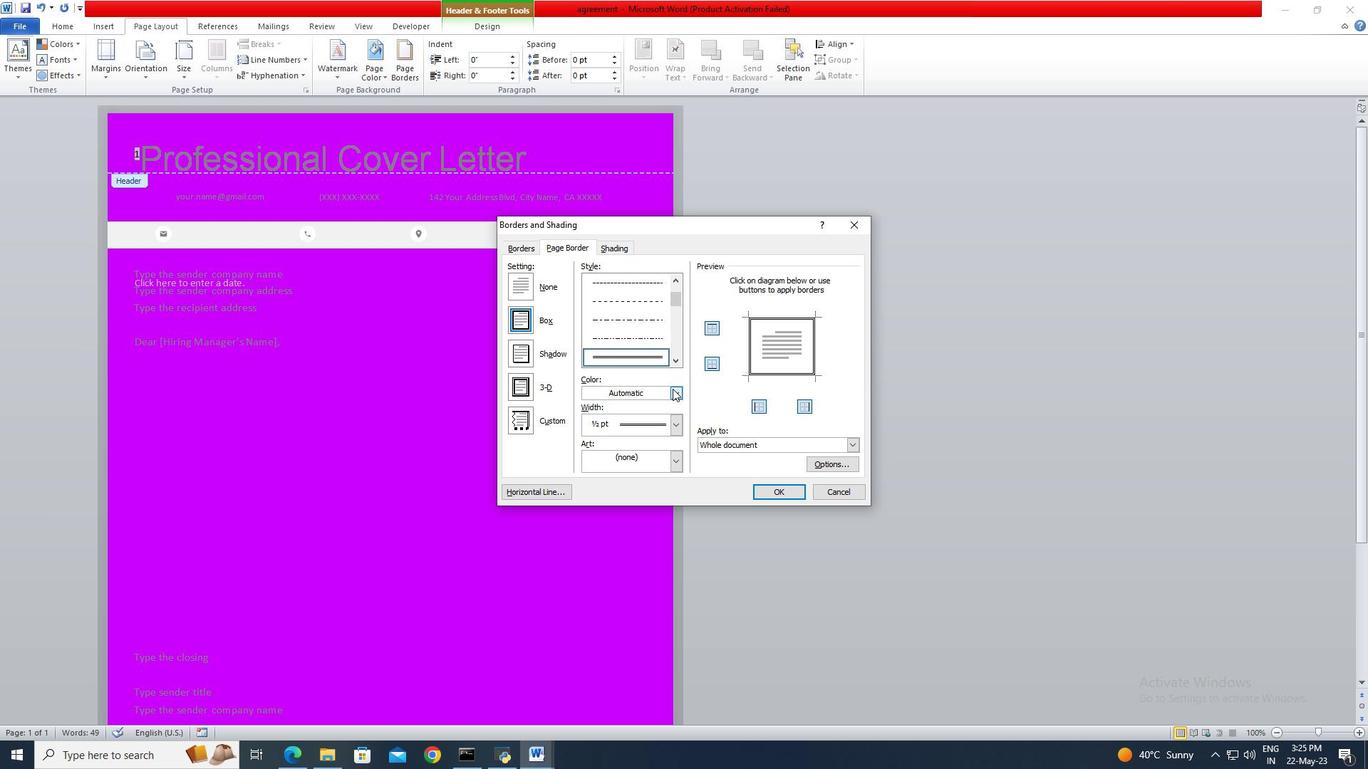 
Action: Mouse moved to (602, 438)
Screenshot: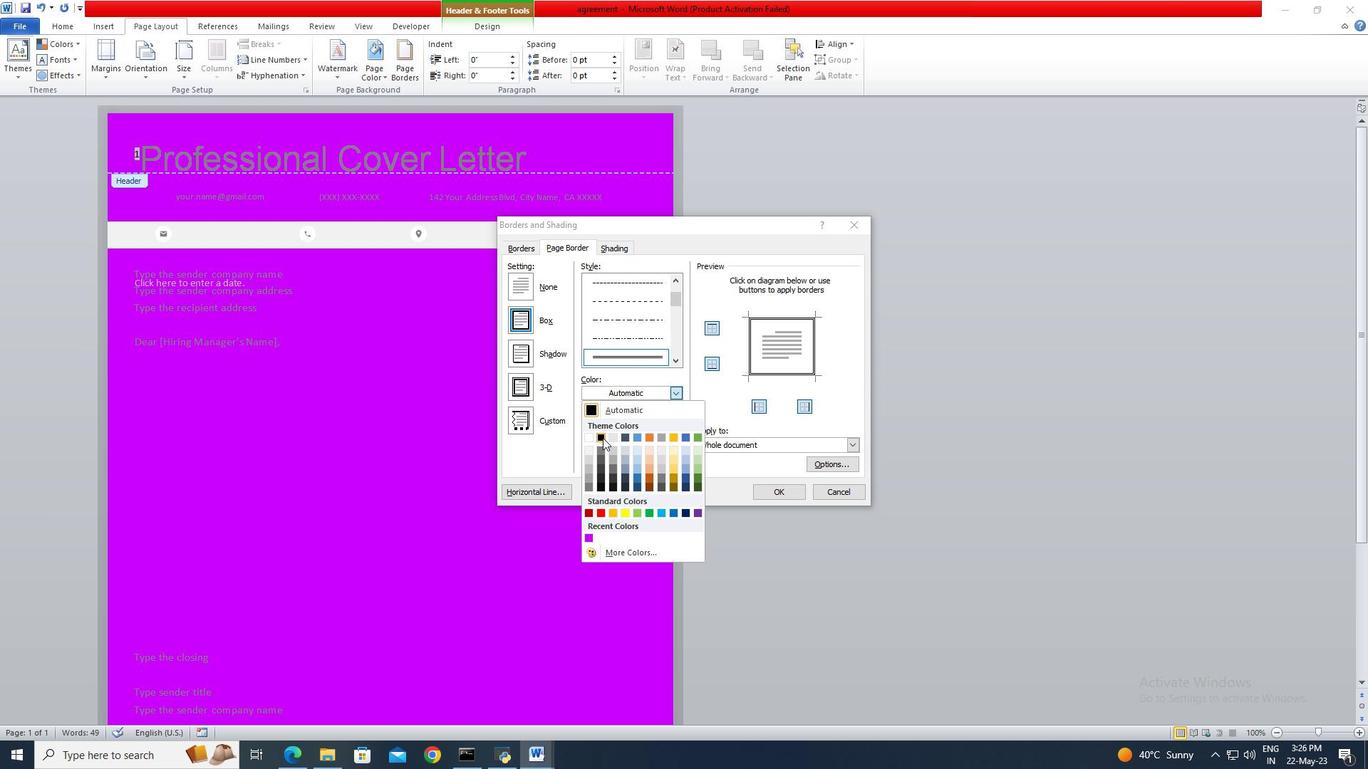 
Action: Mouse pressed left at (602, 438)
Screenshot: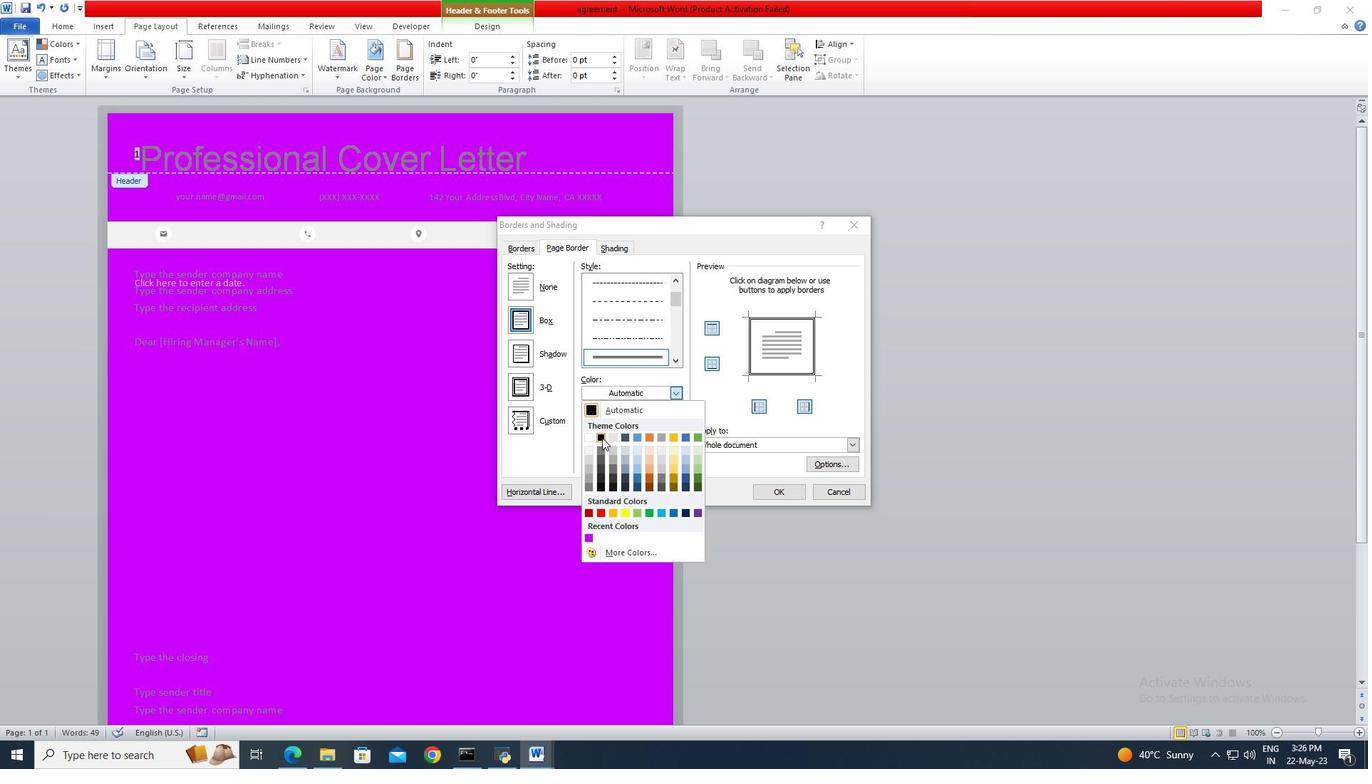 
Action: Mouse moved to (676, 419)
Screenshot: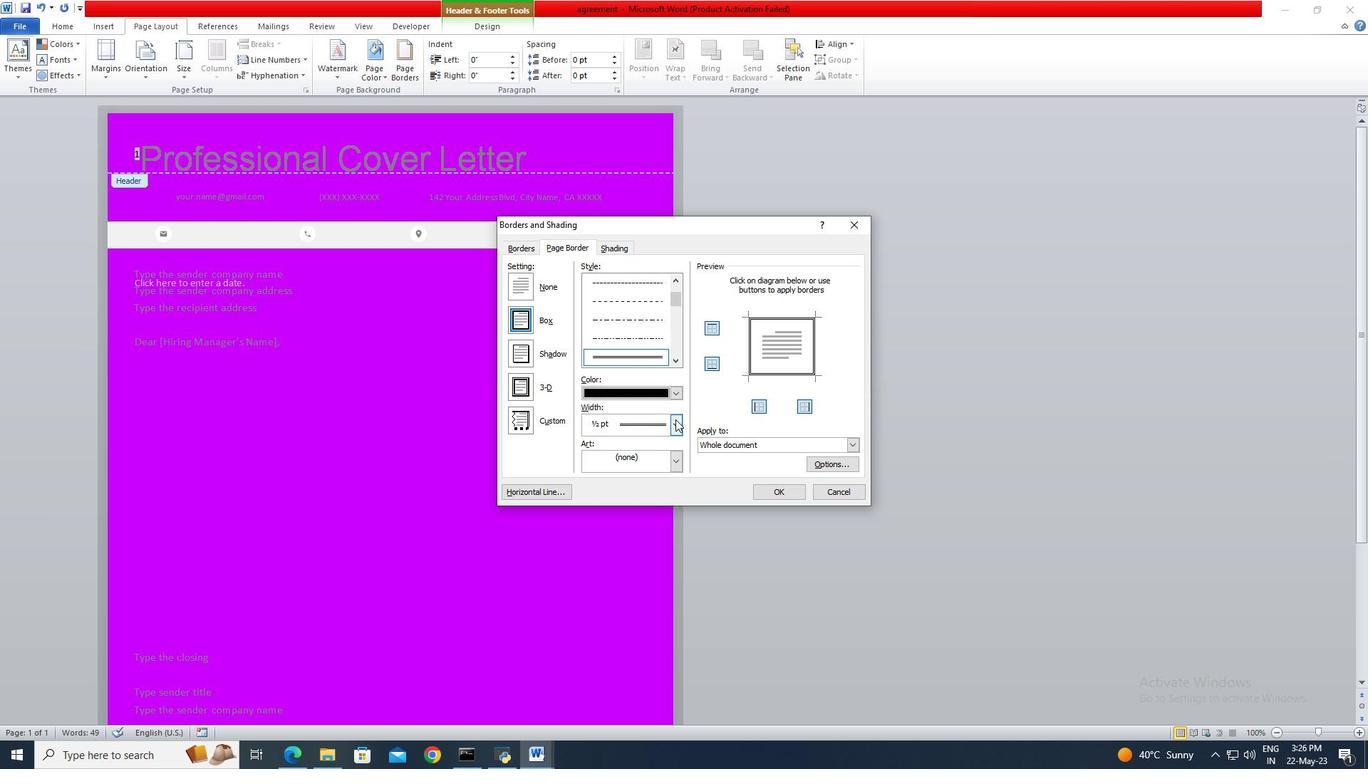 
Action: Mouse pressed left at (676, 419)
Screenshot: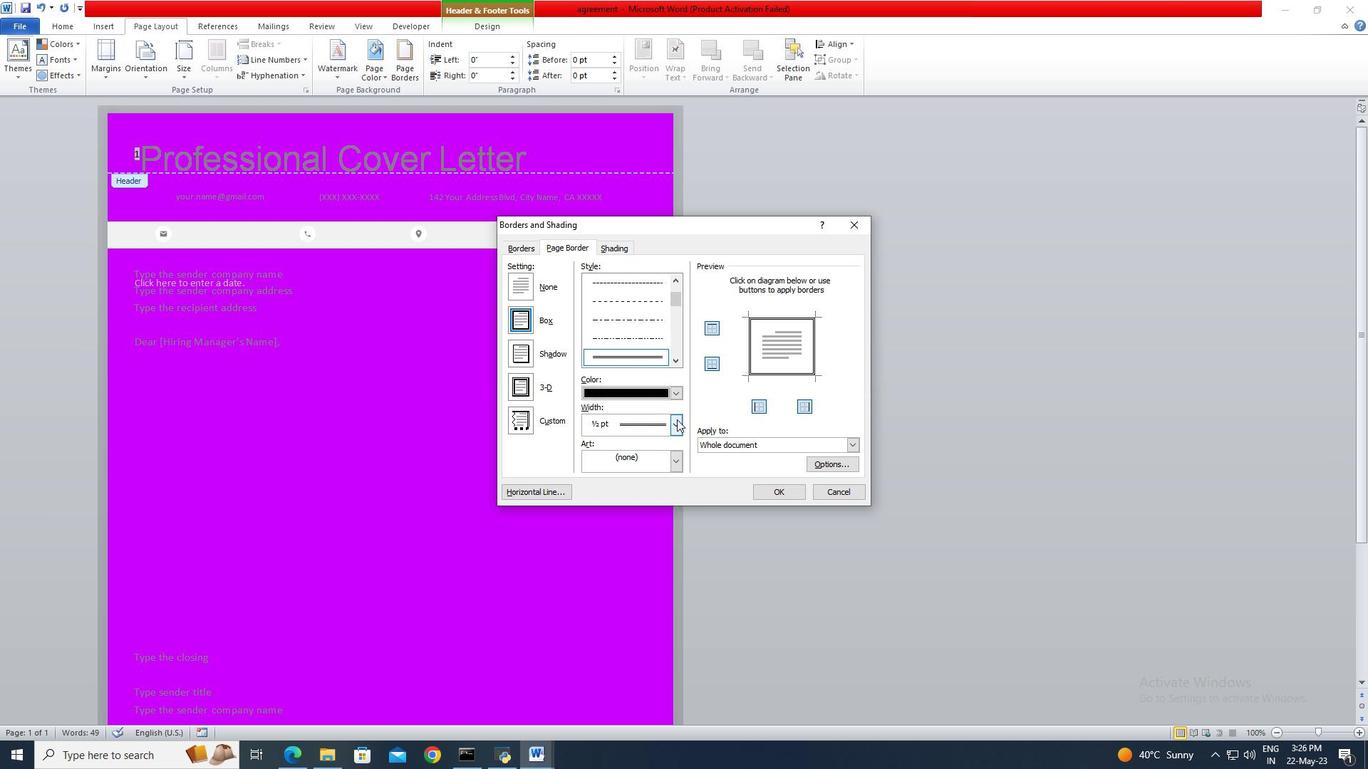 
Action: Mouse moved to (660, 461)
Screenshot: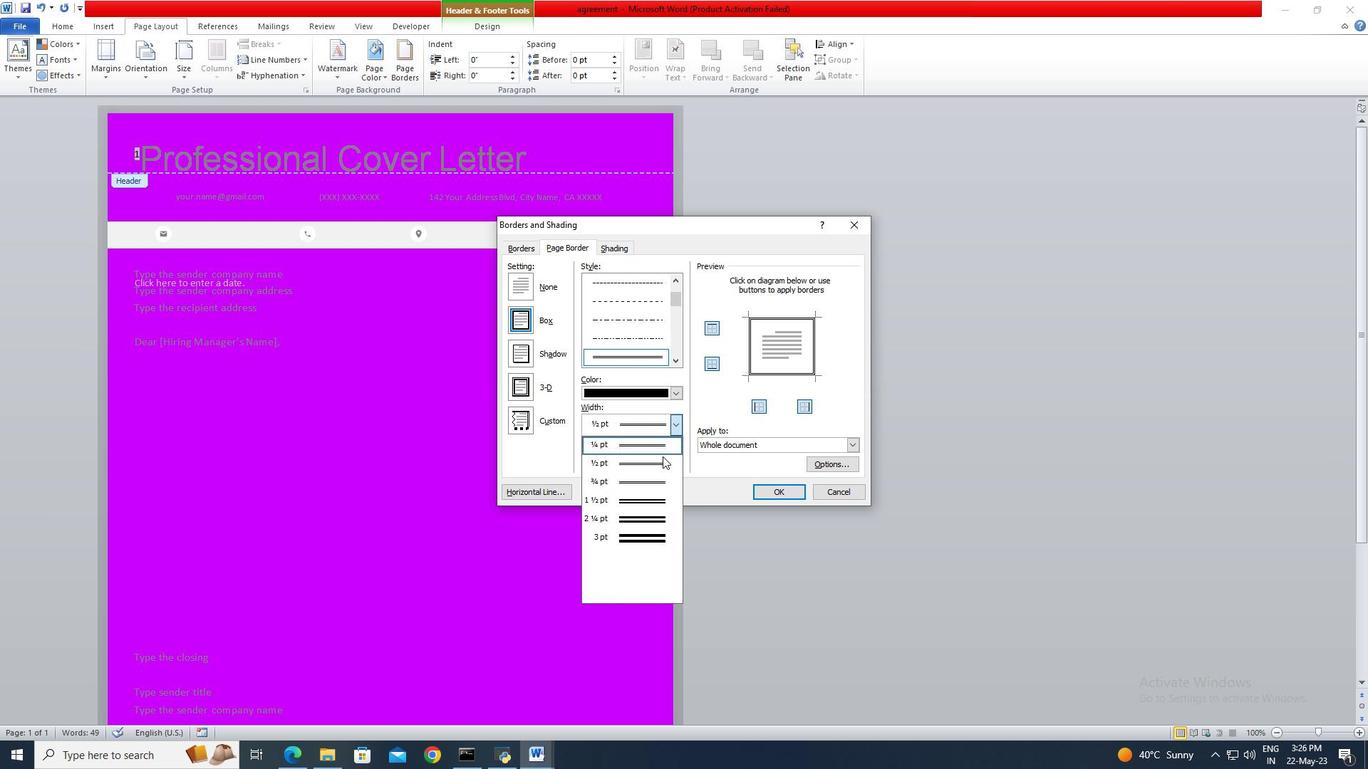 
Action: Mouse pressed left at (660, 461)
Screenshot: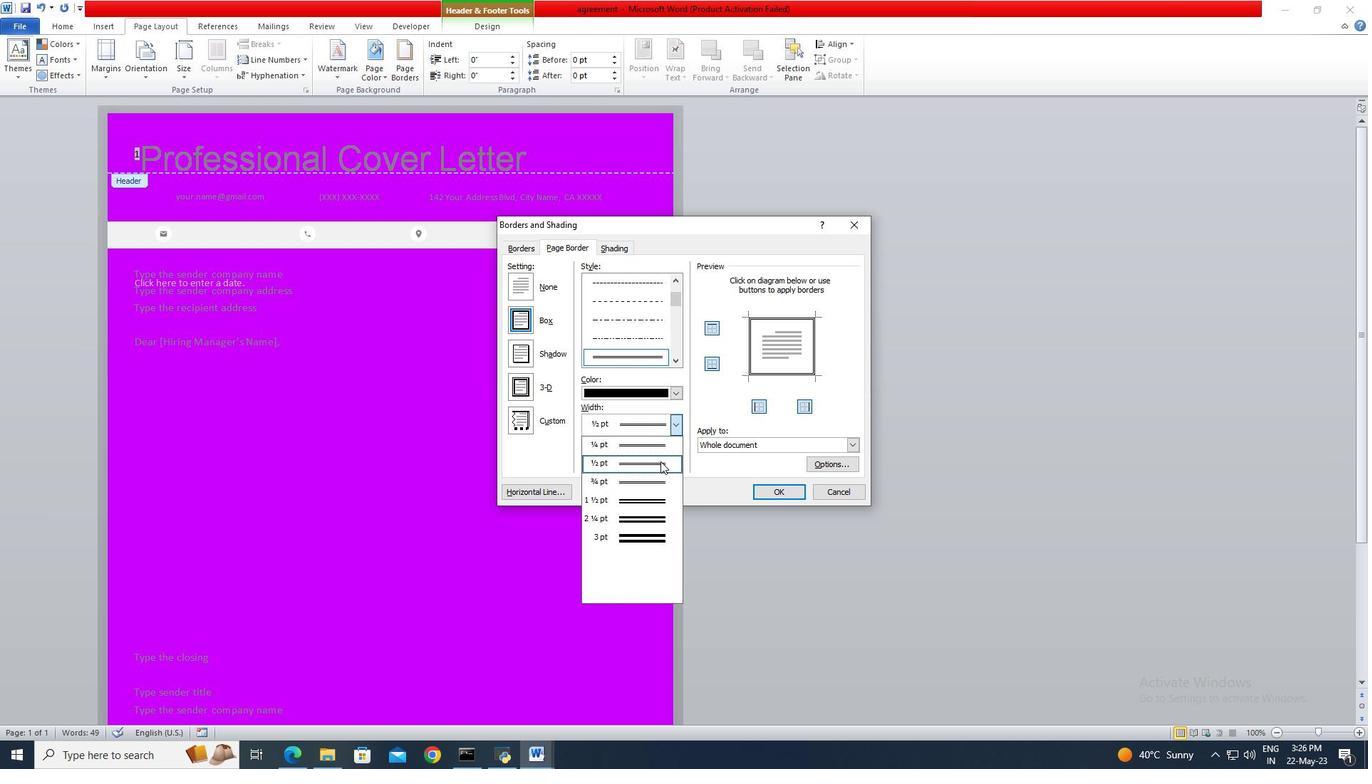 
Action: Mouse moved to (773, 493)
Screenshot: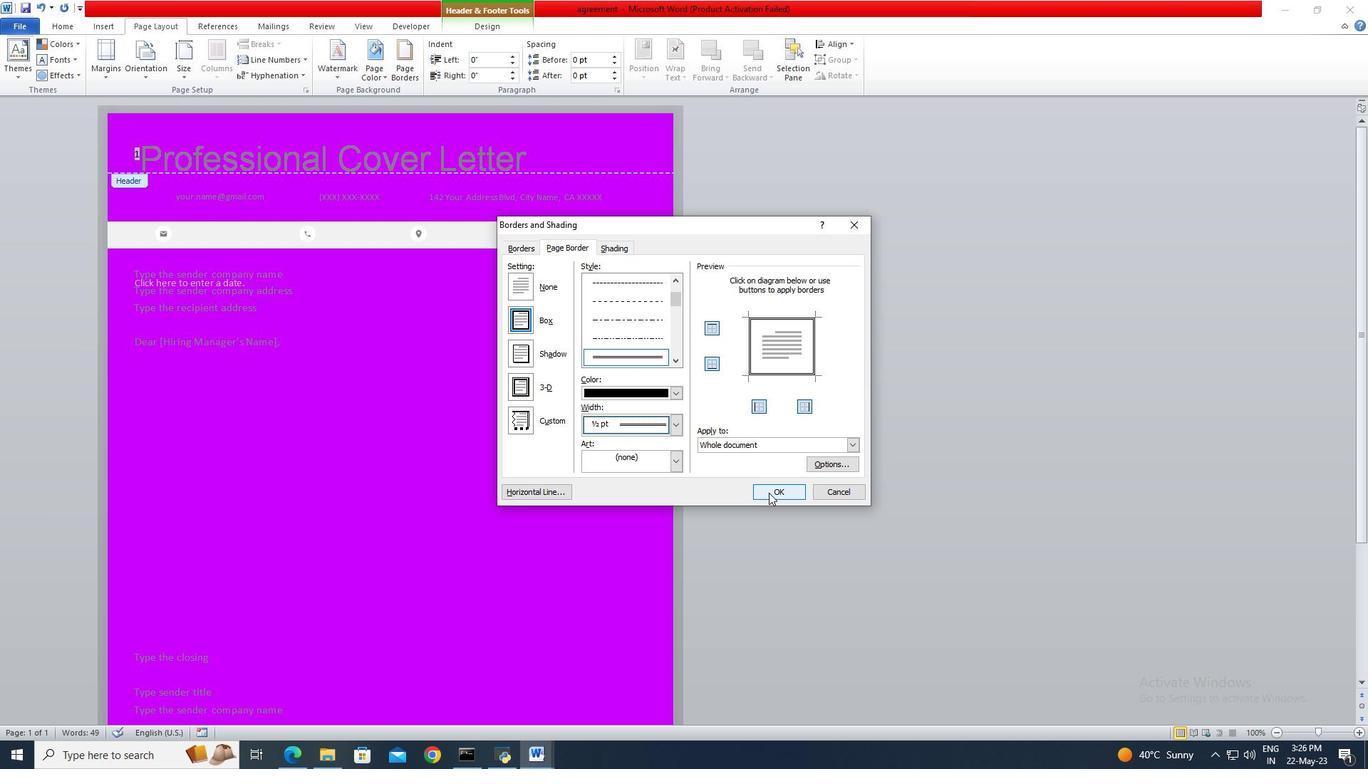 
Action: Mouse pressed left at (773, 493)
Screenshot: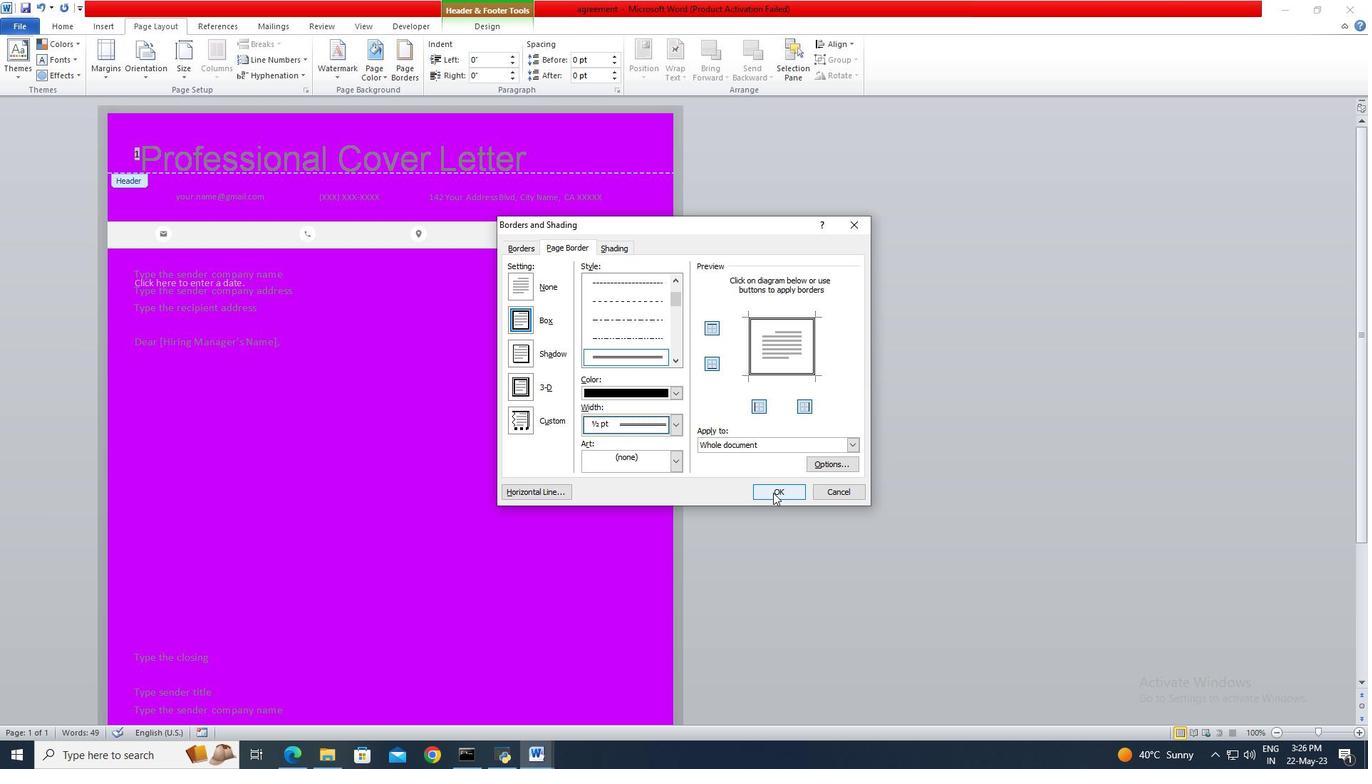 
